 Task: Look for space in Chūru, India from 1st July, 2023 to 3rd July, 2023 for 1 adult in price range Rs.5000 to Rs.15000. Place can be private room with 1  bedroom having 1 bed and 1 bathroom. Property type can be house, flat, guest house, hotel. Booking option can be shelf check-in. Required host language is English.
Action: Mouse moved to (431, 58)
Screenshot: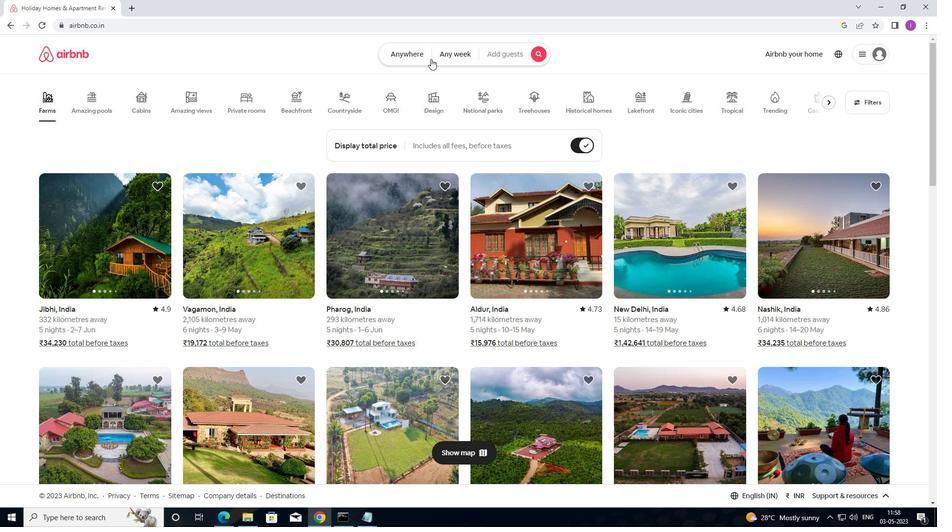 
Action: Mouse pressed left at (431, 58)
Screenshot: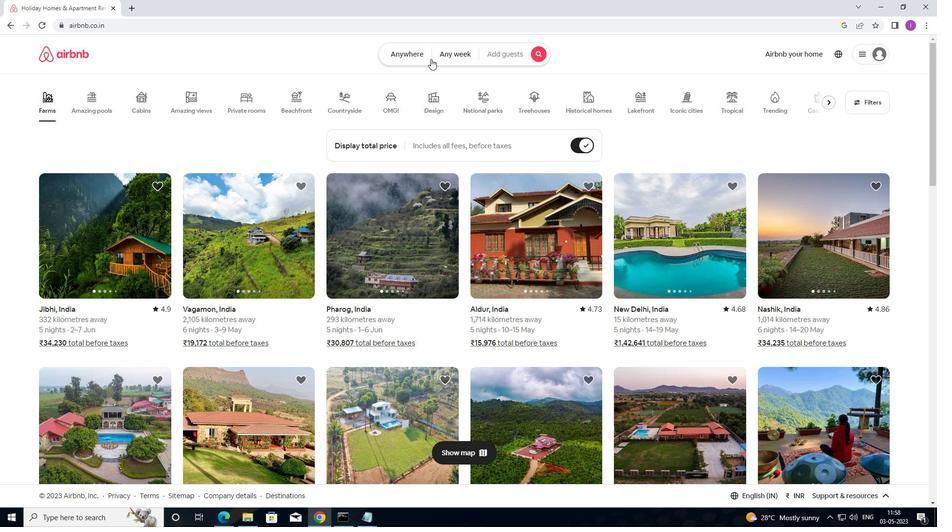 
Action: Mouse moved to (329, 98)
Screenshot: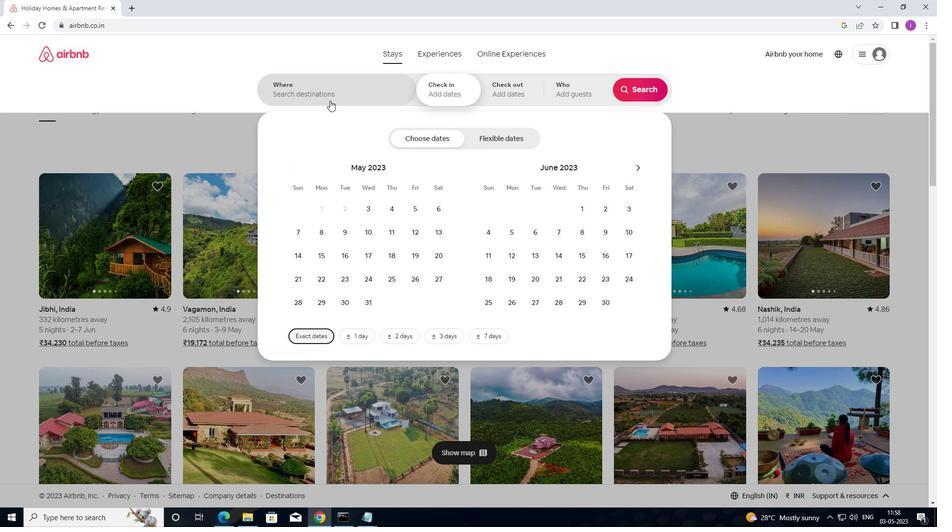 
Action: Mouse pressed left at (329, 98)
Screenshot: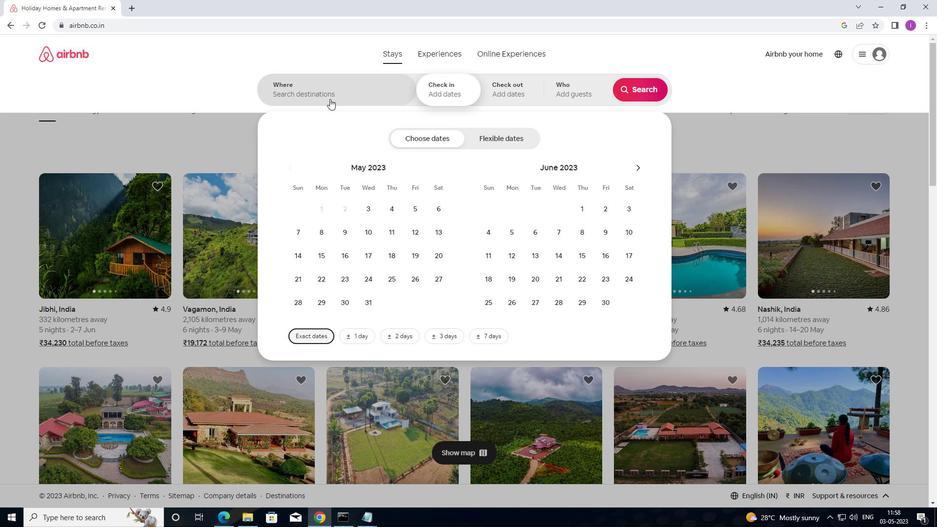 
Action: Mouse moved to (323, 95)
Screenshot: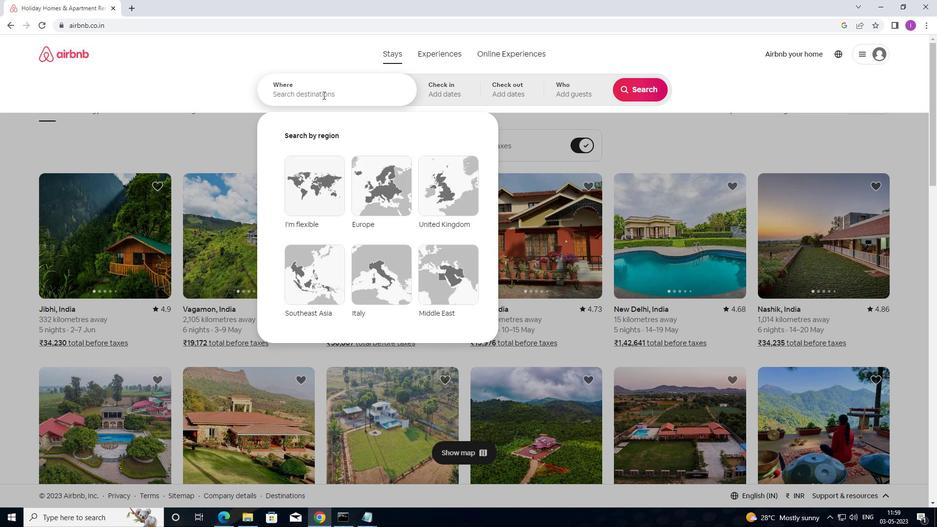 
Action: Key pressed <Key.shift>CG<Key.backspace>HURU,<Key.shift>INDIA
Screenshot: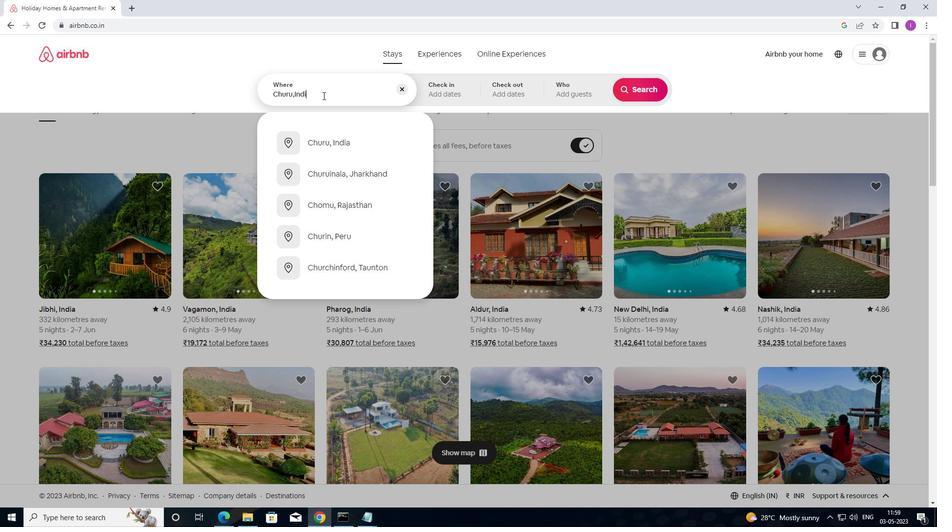 
Action: Mouse moved to (443, 96)
Screenshot: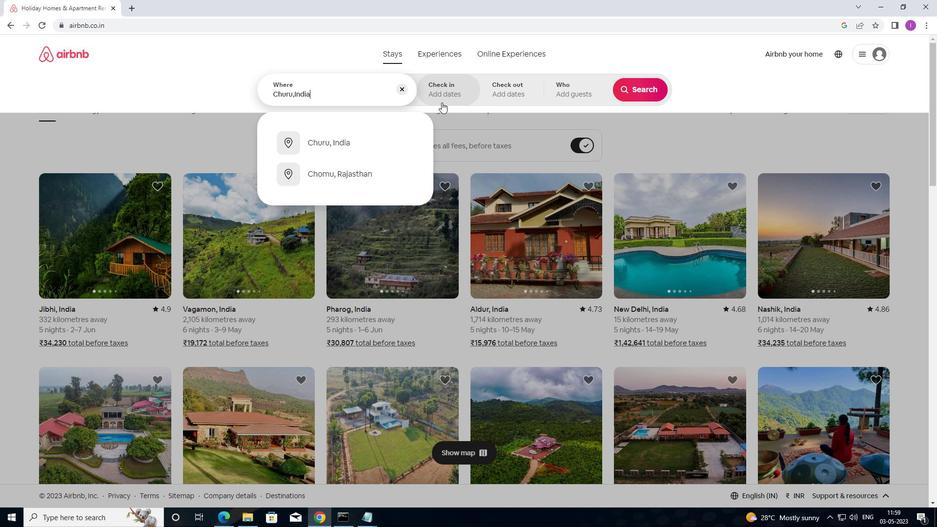 
Action: Mouse pressed left at (443, 96)
Screenshot: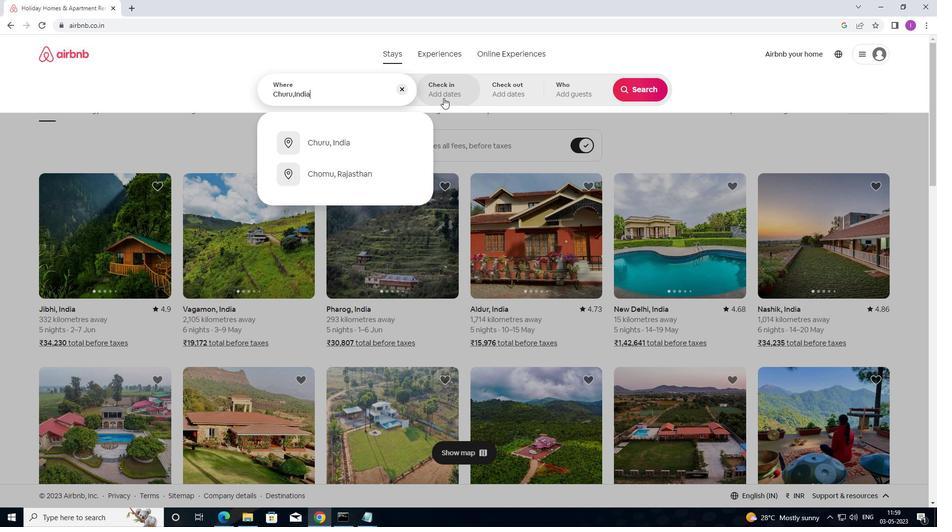 
Action: Mouse moved to (630, 167)
Screenshot: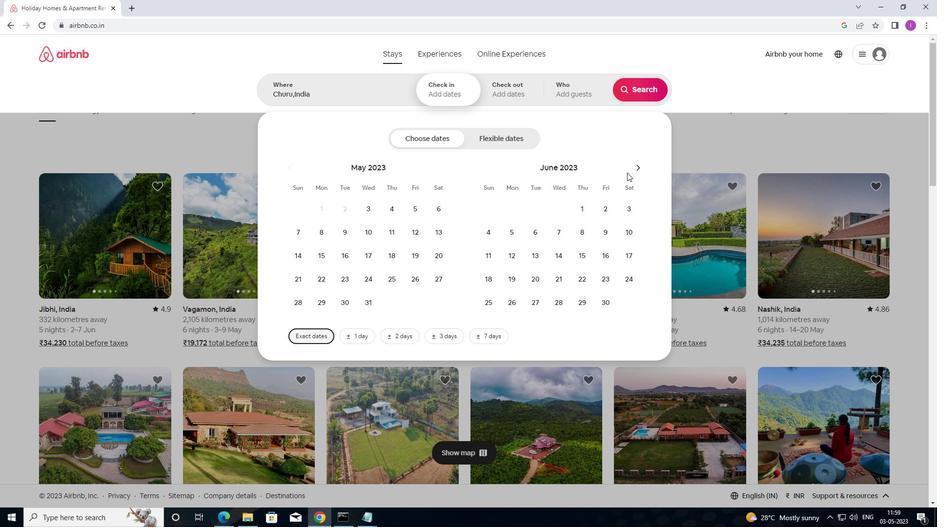 
Action: Mouse pressed left at (630, 167)
Screenshot: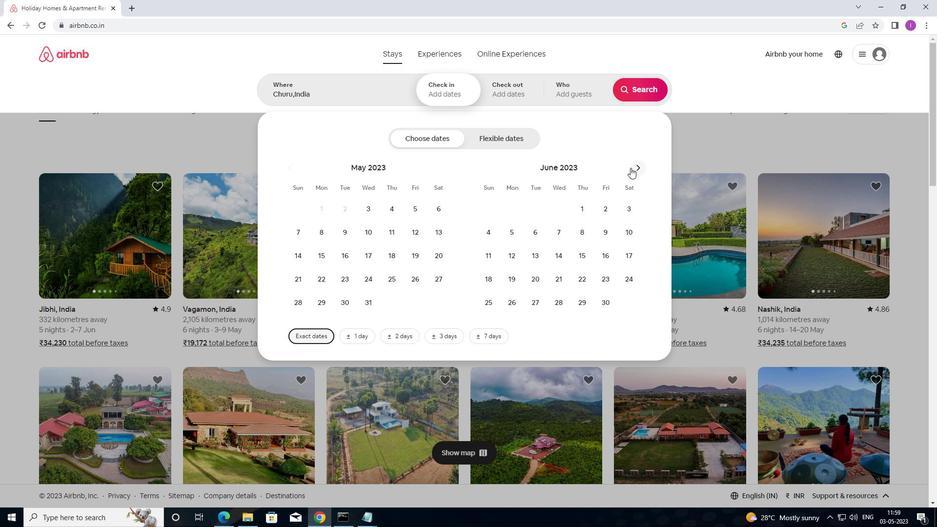 
Action: Mouse moved to (637, 164)
Screenshot: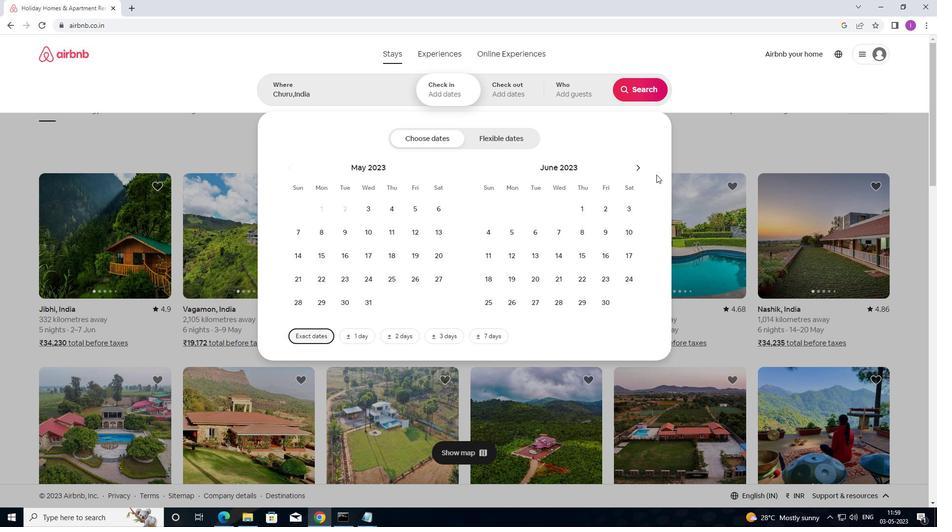 
Action: Mouse pressed left at (637, 164)
Screenshot: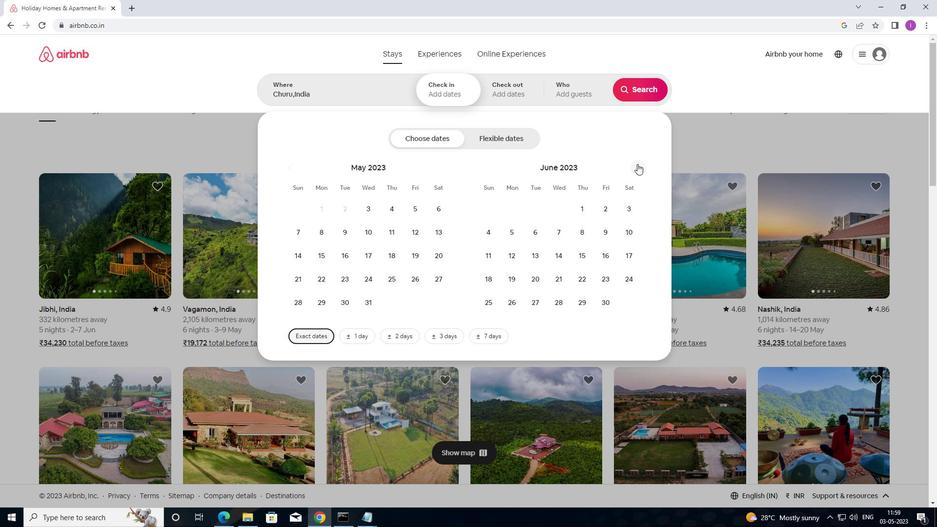 
Action: Mouse moved to (634, 209)
Screenshot: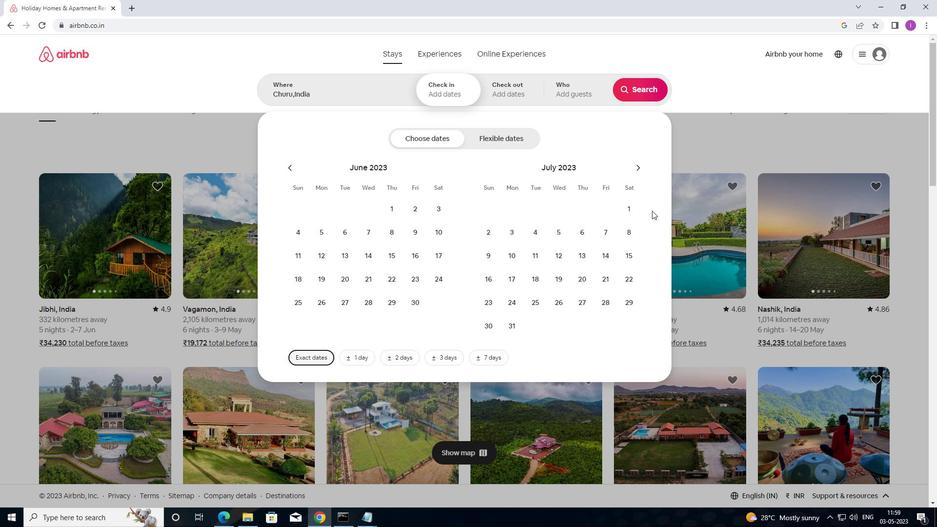 
Action: Mouse pressed left at (634, 209)
Screenshot: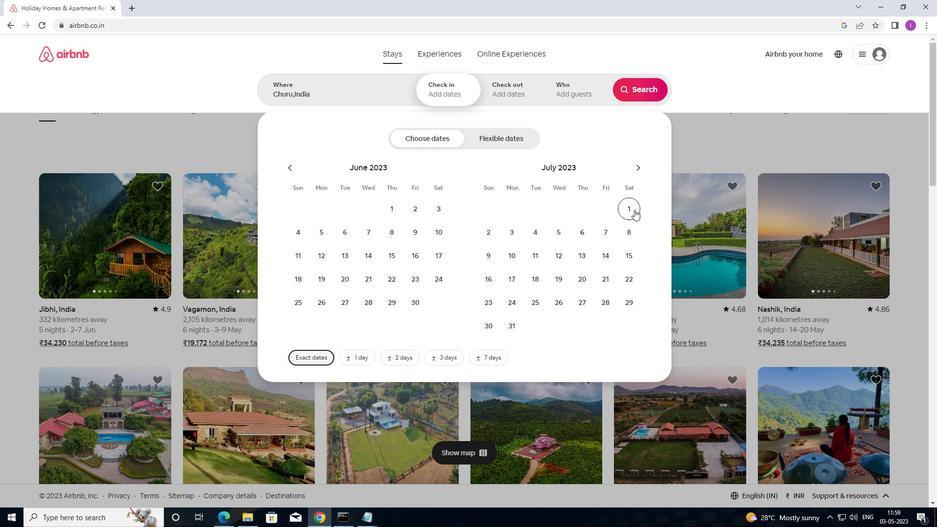 
Action: Mouse moved to (514, 226)
Screenshot: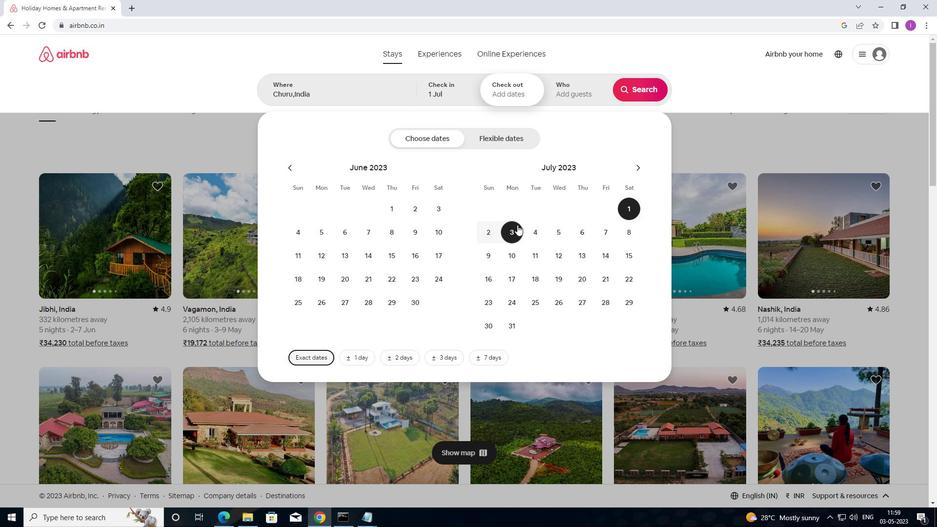 
Action: Mouse pressed left at (514, 226)
Screenshot: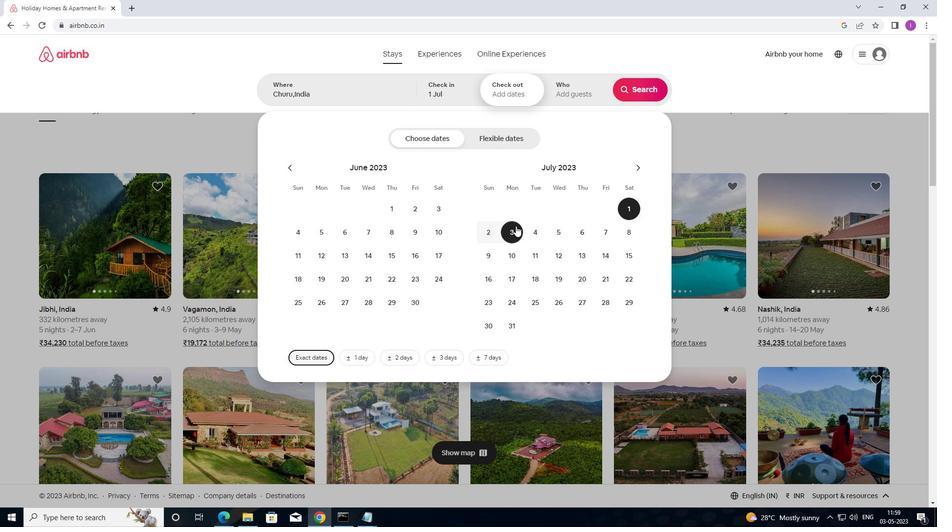 
Action: Mouse moved to (579, 88)
Screenshot: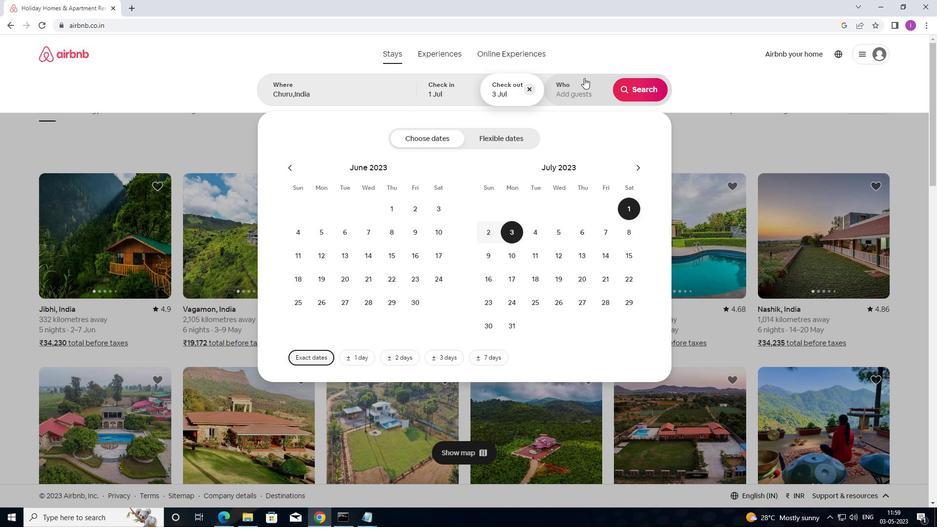 
Action: Mouse pressed left at (579, 88)
Screenshot: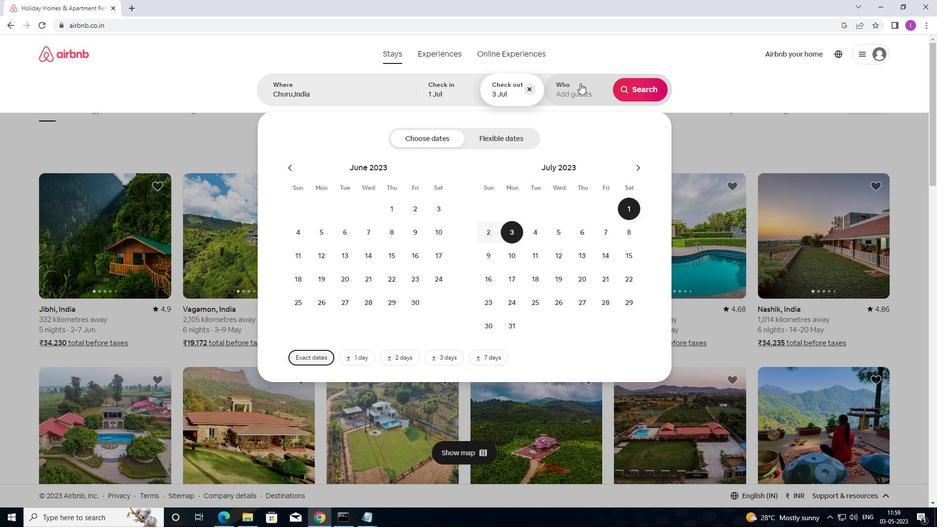 
Action: Mouse moved to (647, 142)
Screenshot: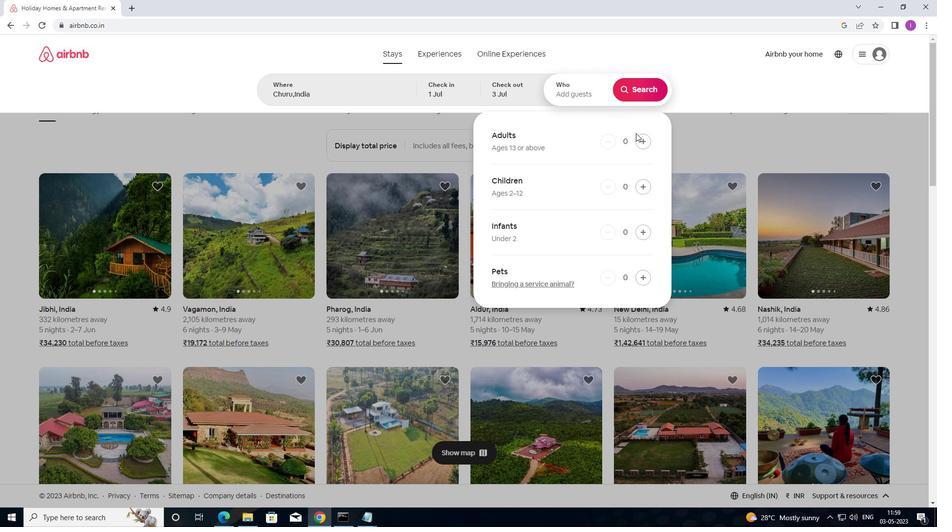 
Action: Mouse pressed left at (647, 142)
Screenshot: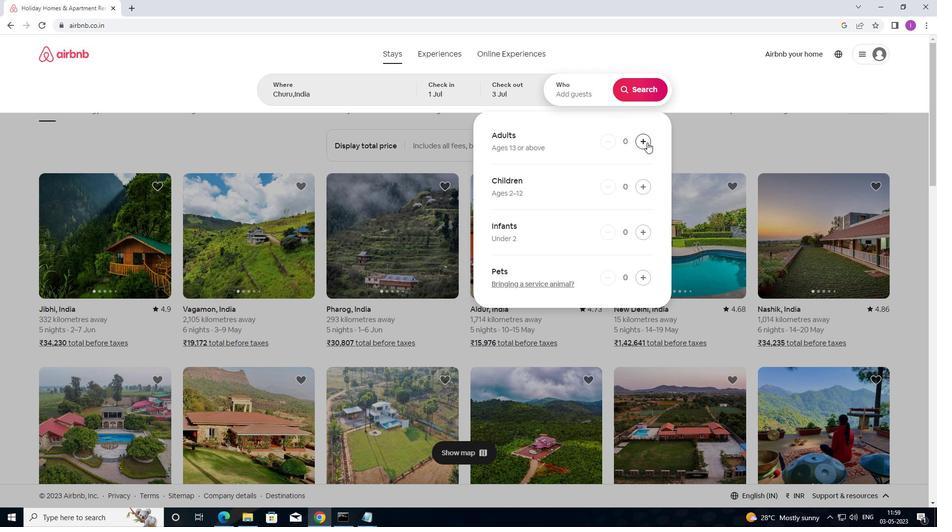 
Action: Mouse moved to (642, 90)
Screenshot: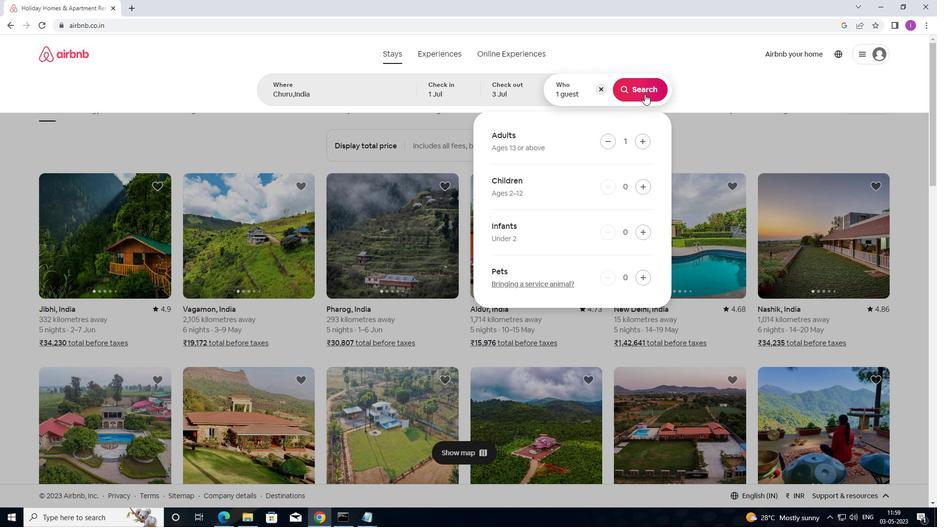 
Action: Mouse pressed left at (642, 90)
Screenshot: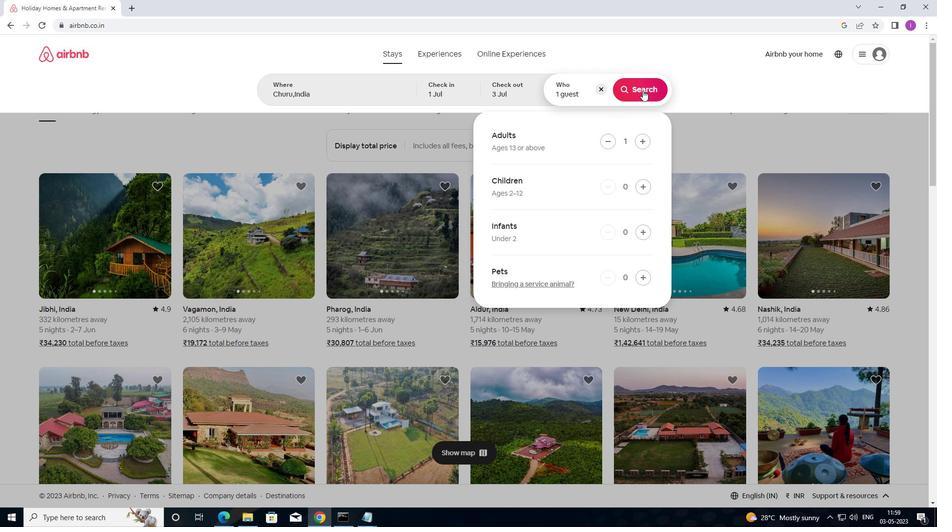
Action: Mouse moved to (888, 100)
Screenshot: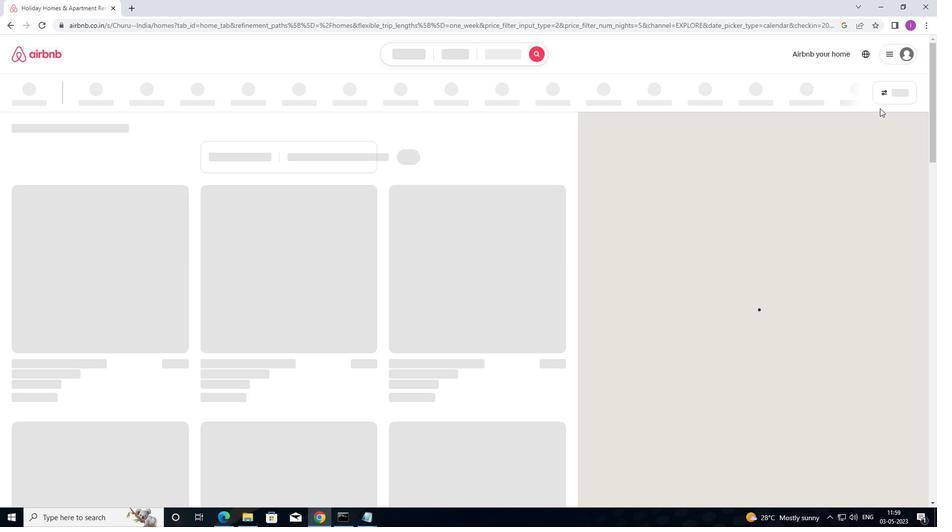 
Action: Mouse pressed left at (888, 100)
Screenshot: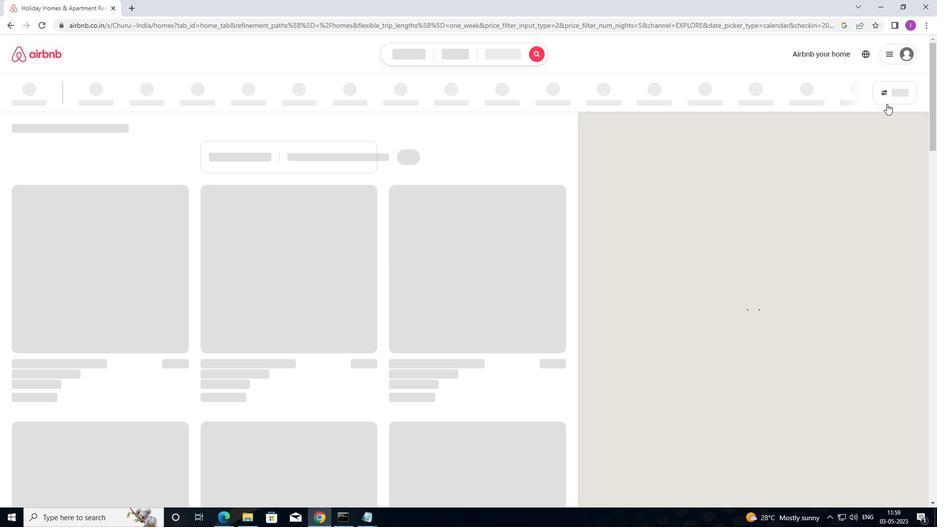 
Action: Mouse moved to (367, 219)
Screenshot: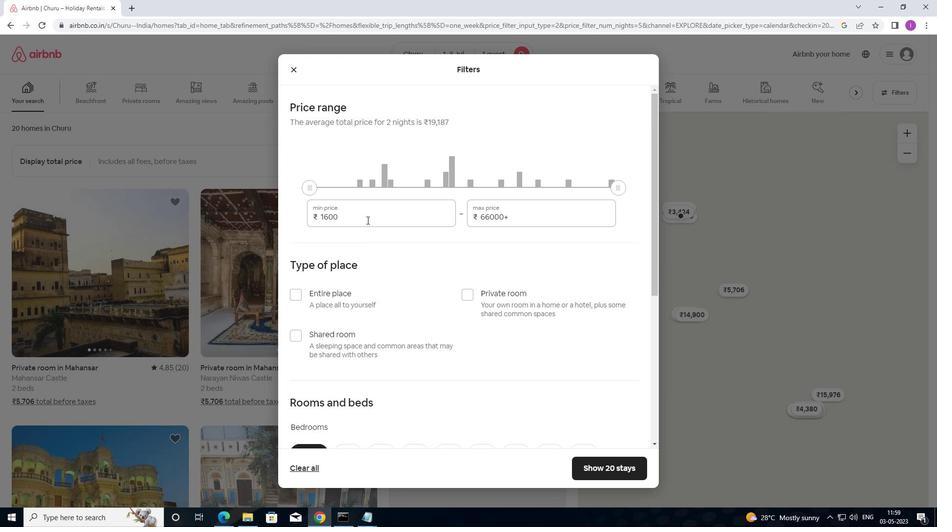 
Action: Mouse pressed left at (367, 219)
Screenshot: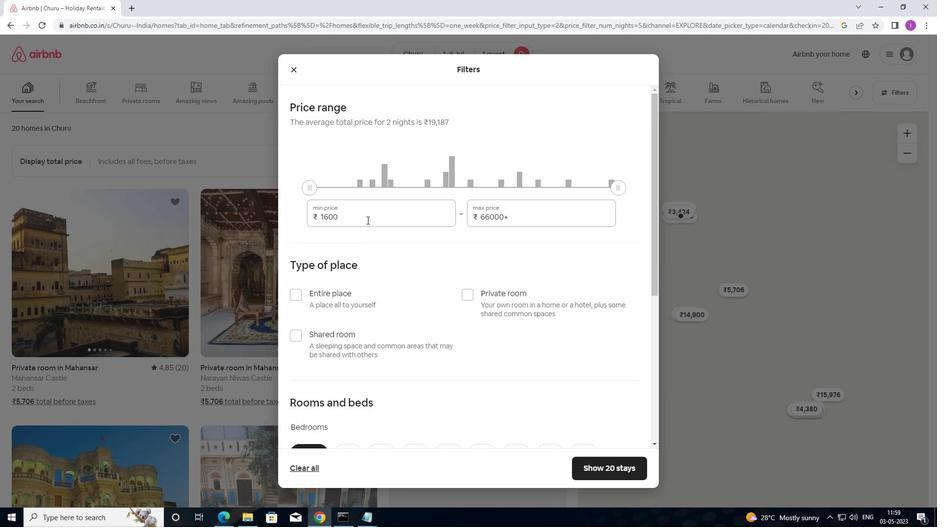 
Action: Mouse moved to (314, 216)
Screenshot: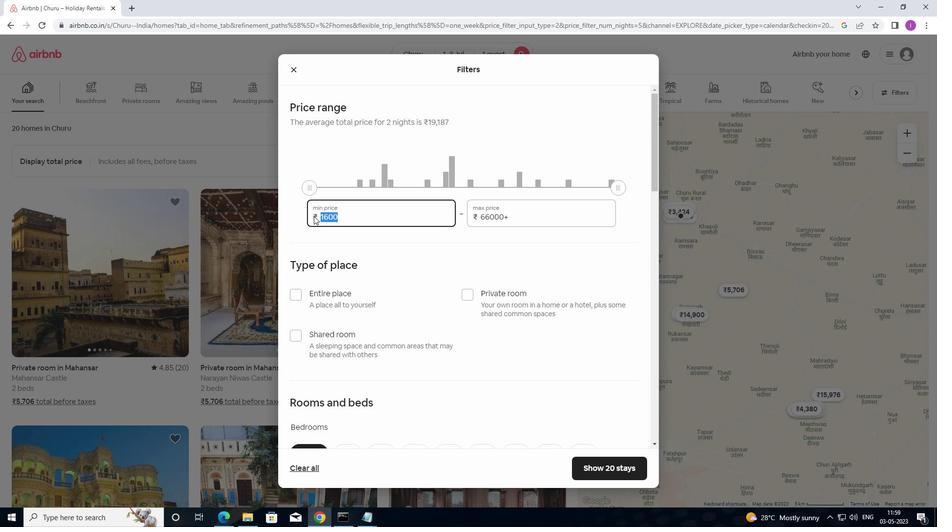 
Action: Key pressed 5
Screenshot: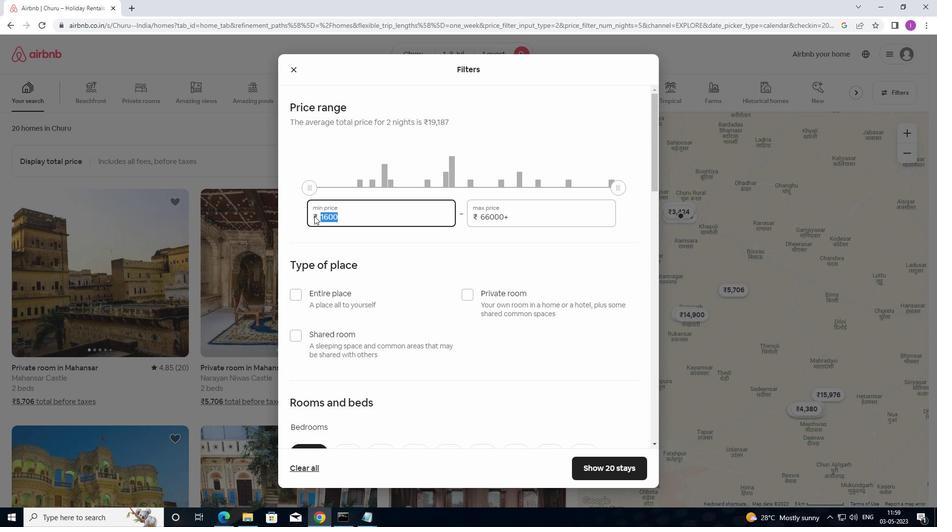 
Action: Mouse moved to (314, 216)
Screenshot: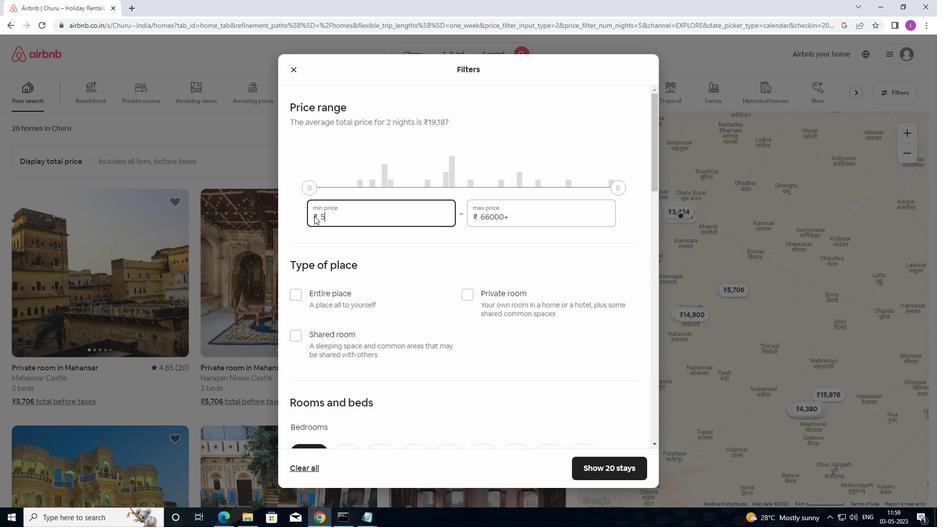 
Action: Key pressed 0
Screenshot: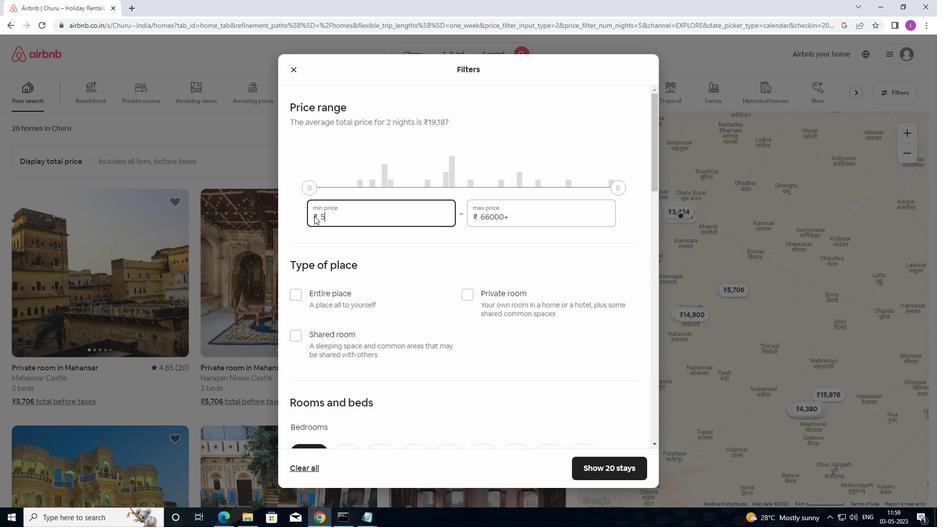 
Action: Mouse moved to (315, 215)
Screenshot: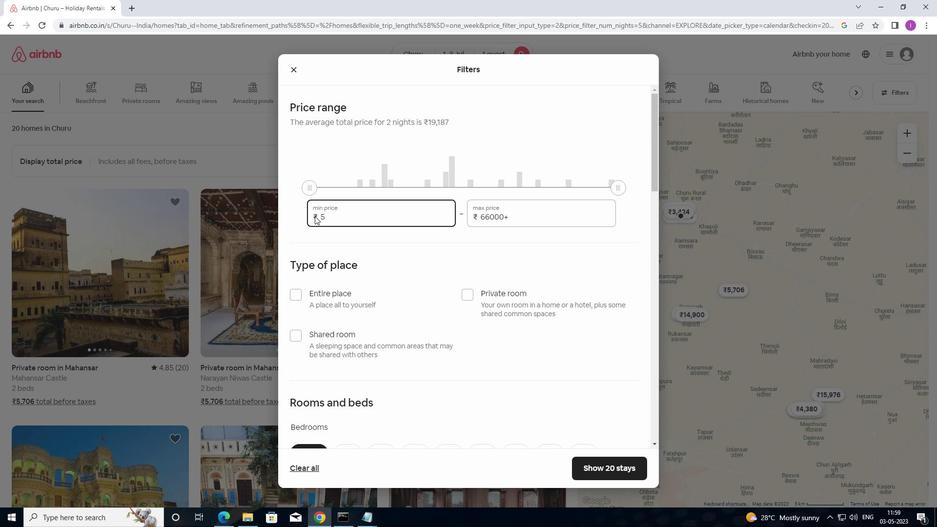 
Action: Key pressed 0
Screenshot: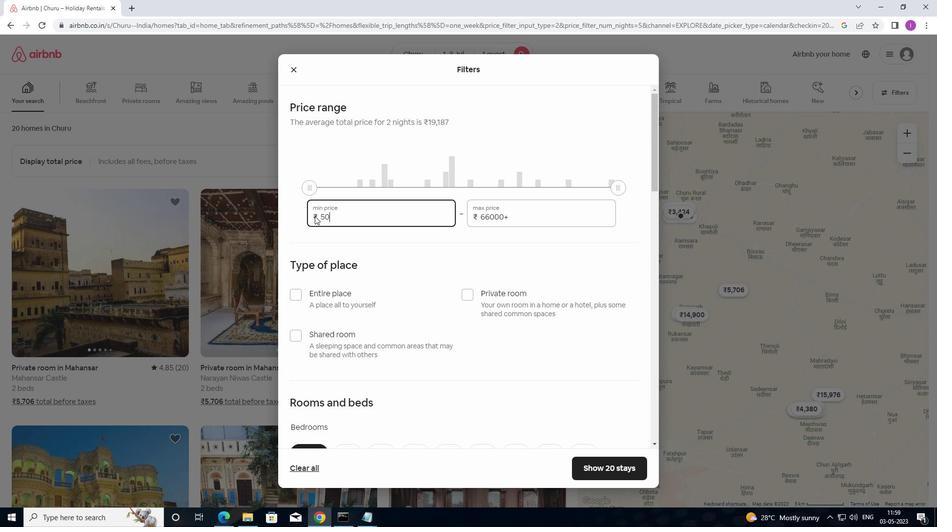 
Action: Mouse moved to (316, 214)
Screenshot: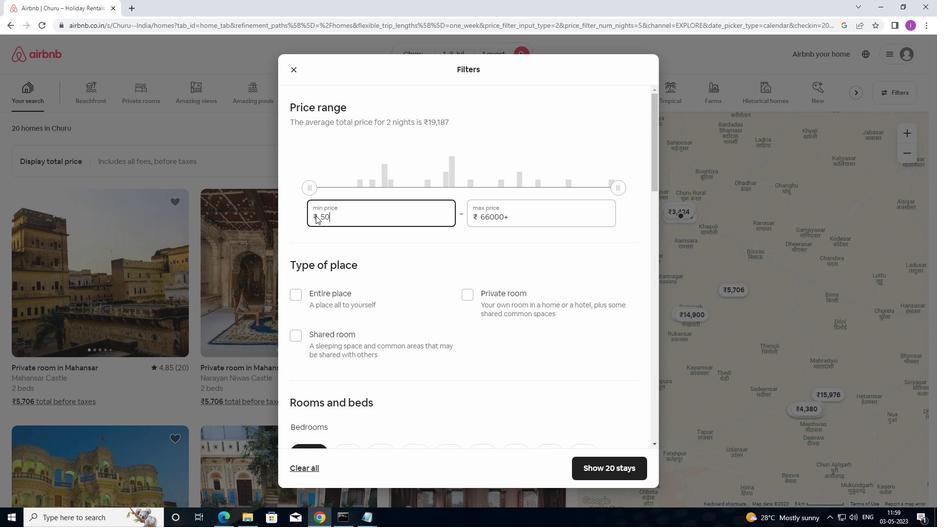 
Action: Key pressed 0
Screenshot: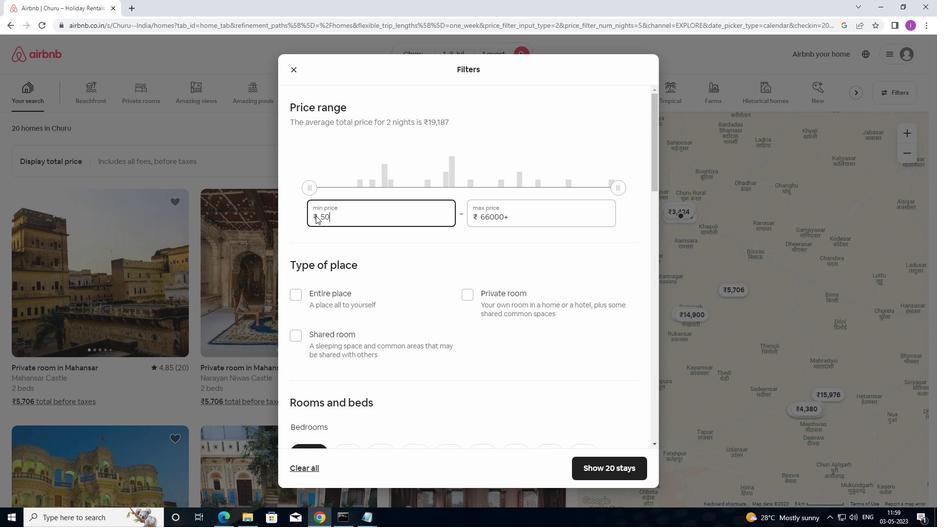 
Action: Mouse moved to (515, 218)
Screenshot: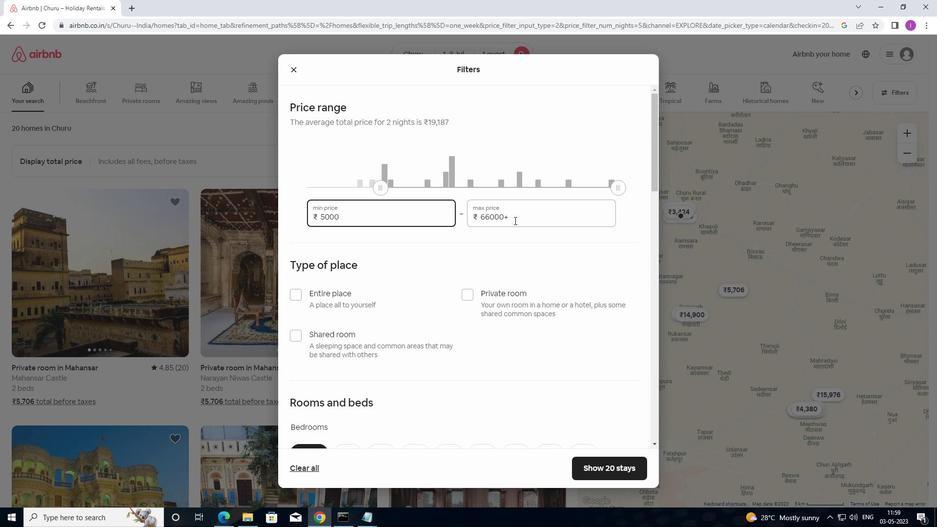 
Action: Mouse pressed left at (515, 218)
Screenshot: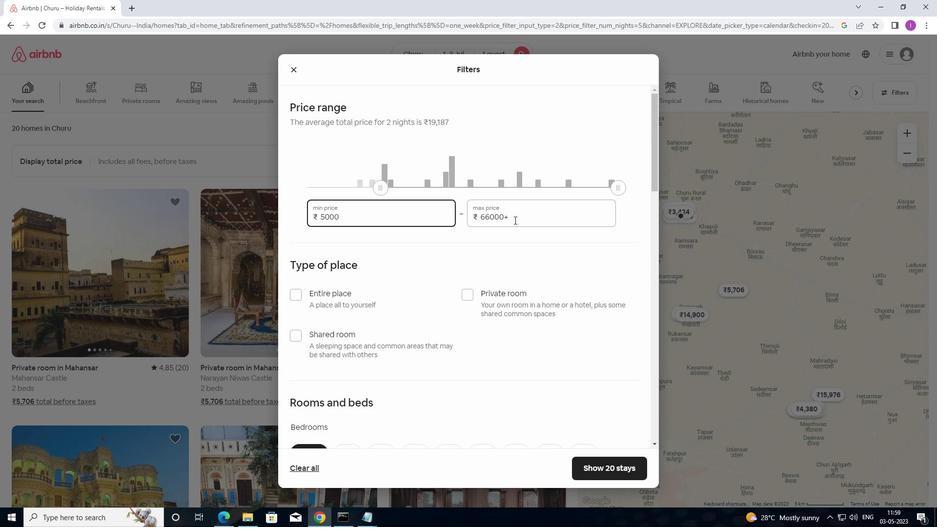 
Action: Mouse moved to (523, 236)
Screenshot: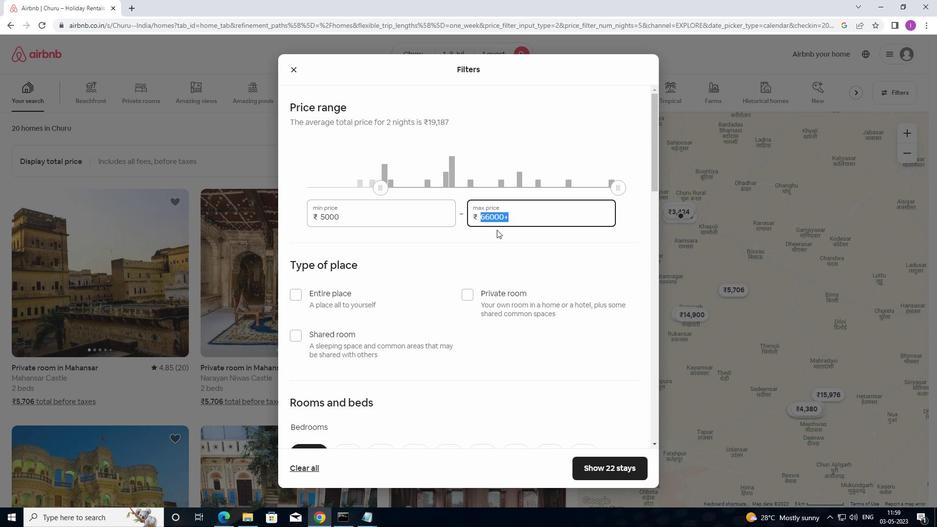 
Action: Key pressed 1
Screenshot: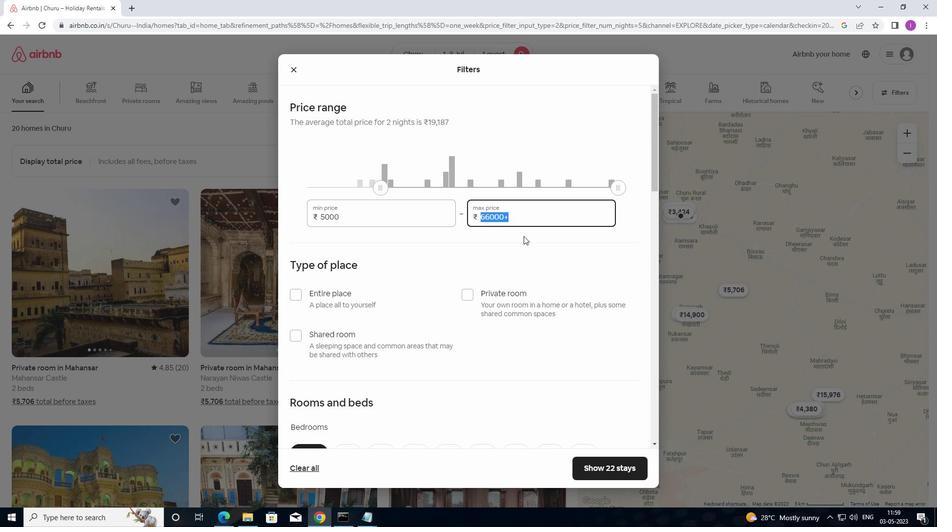 
Action: Mouse moved to (523, 235)
Screenshot: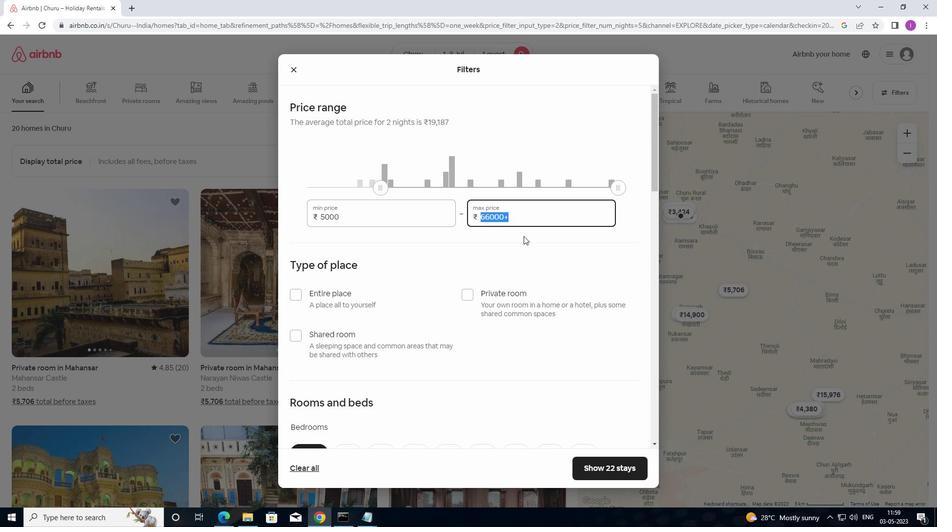 
Action: Key pressed 5
Screenshot: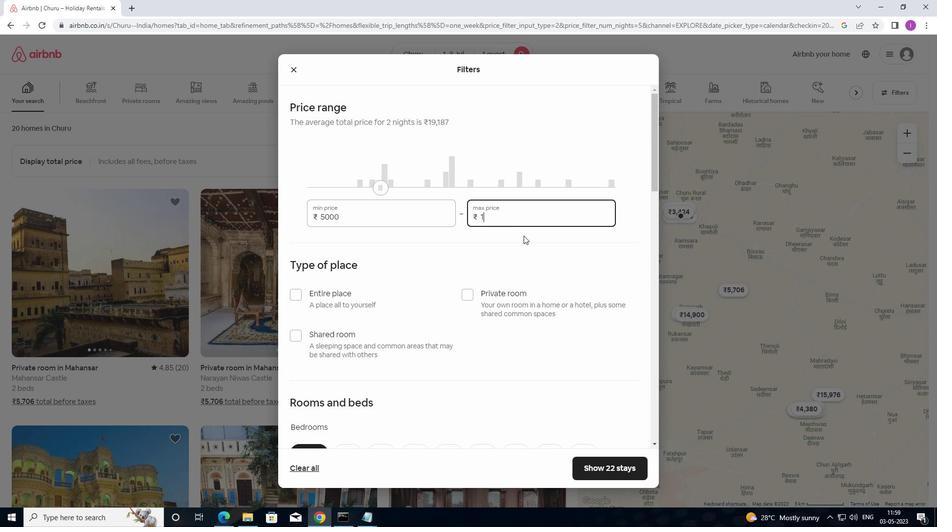 
Action: Mouse moved to (523, 239)
Screenshot: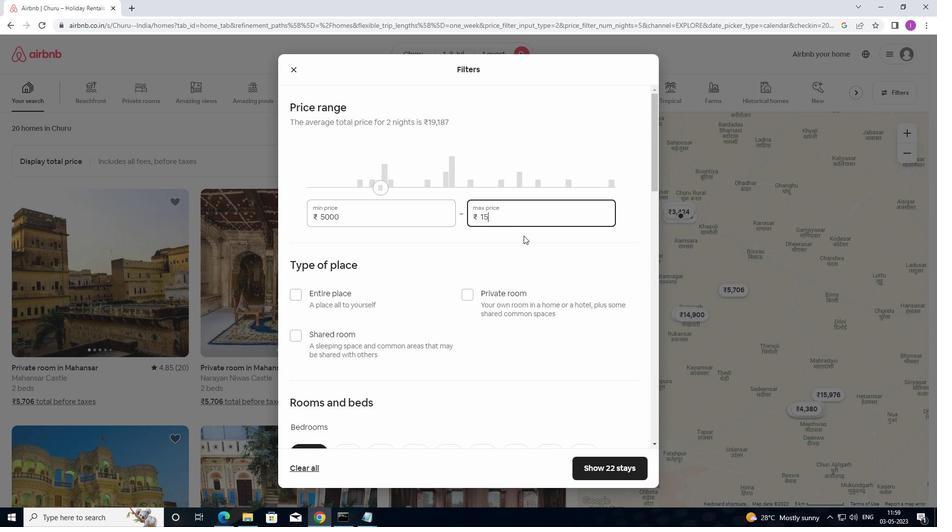 
Action: Key pressed 0
Screenshot: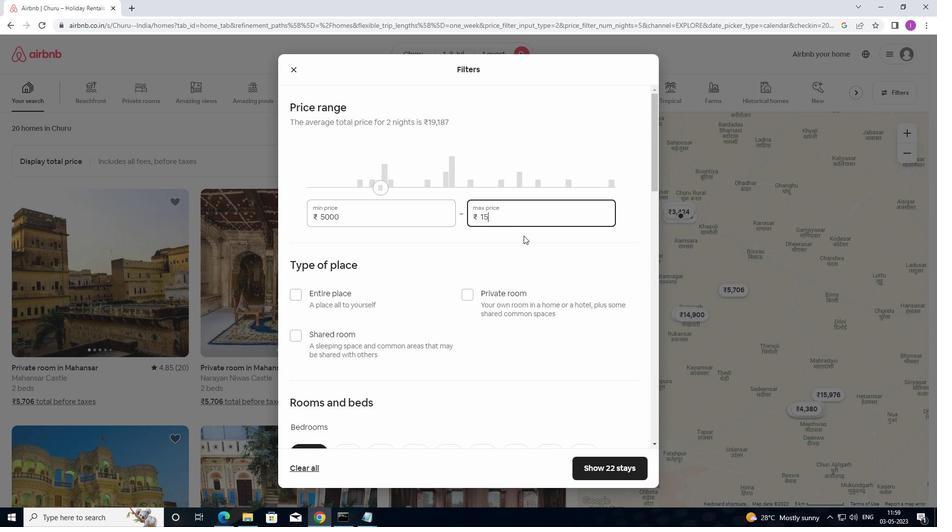 
Action: Mouse moved to (523, 240)
Screenshot: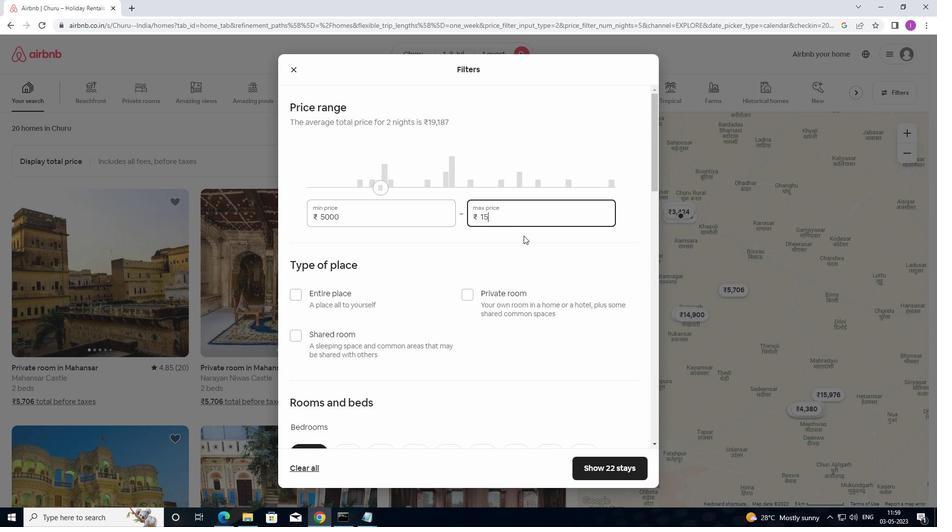 
Action: Key pressed 00
Screenshot: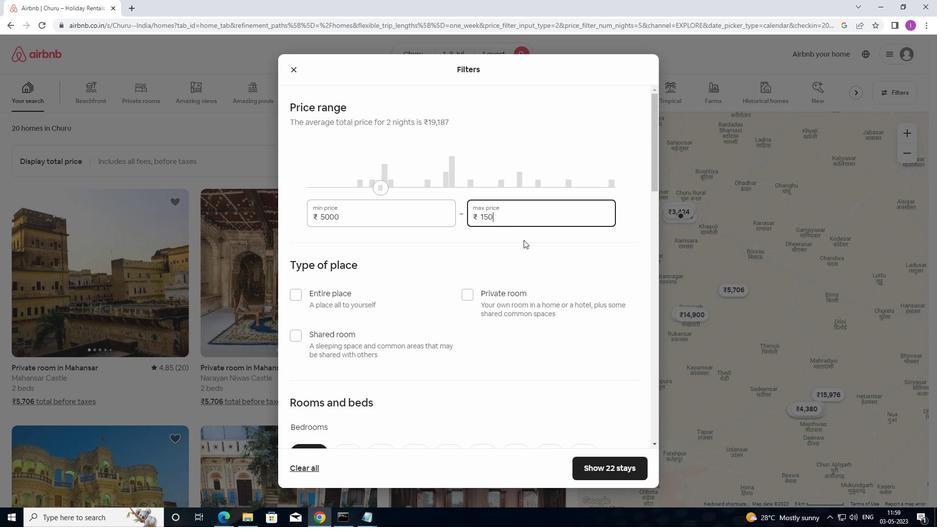 
Action: Mouse moved to (369, 332)
Screenshot: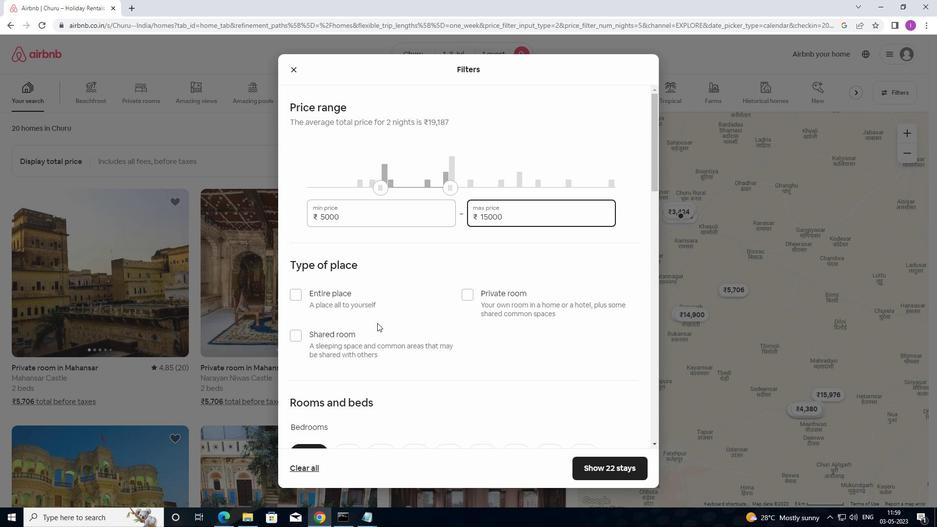 
Action: Mouse scrolled (369, 331) with delta (0, 0)
Screenshot: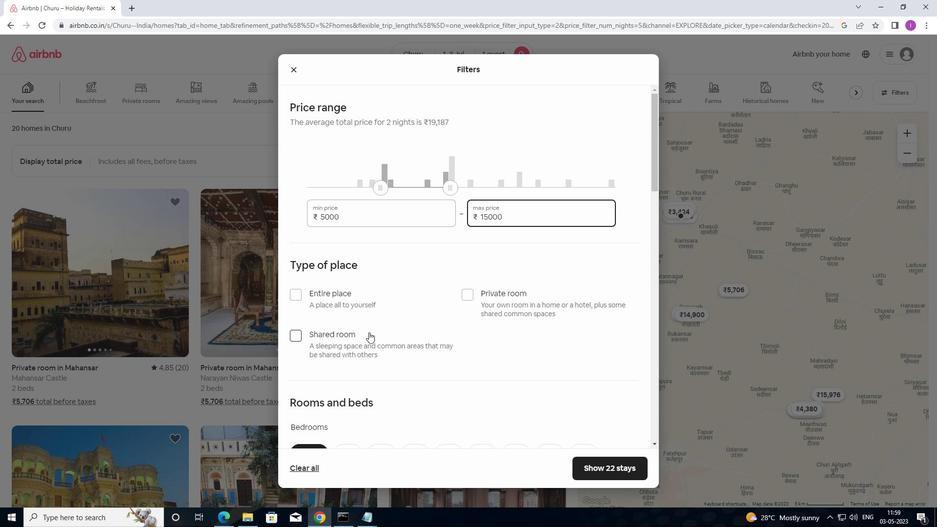 
Action: Mouse scrolled (369, 331) with delta (0, 0)
Screenshot: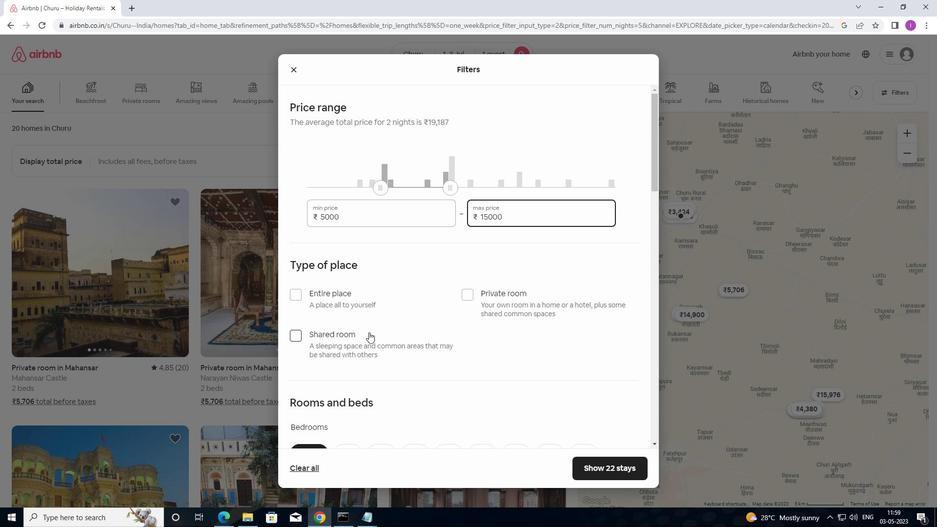 
Action: Mouse moved to (467, 197)
Screenshot: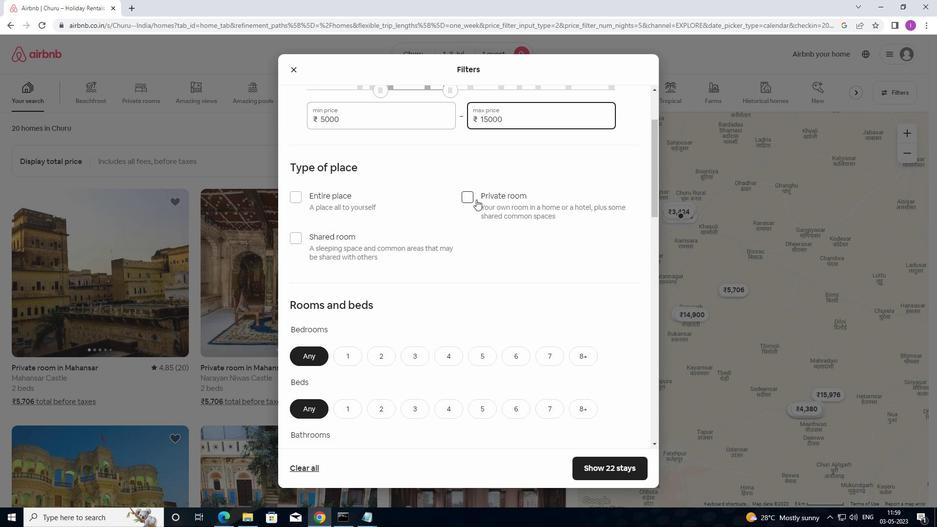 
Action: Mouse pressed left at (467, 197)
Screenshot: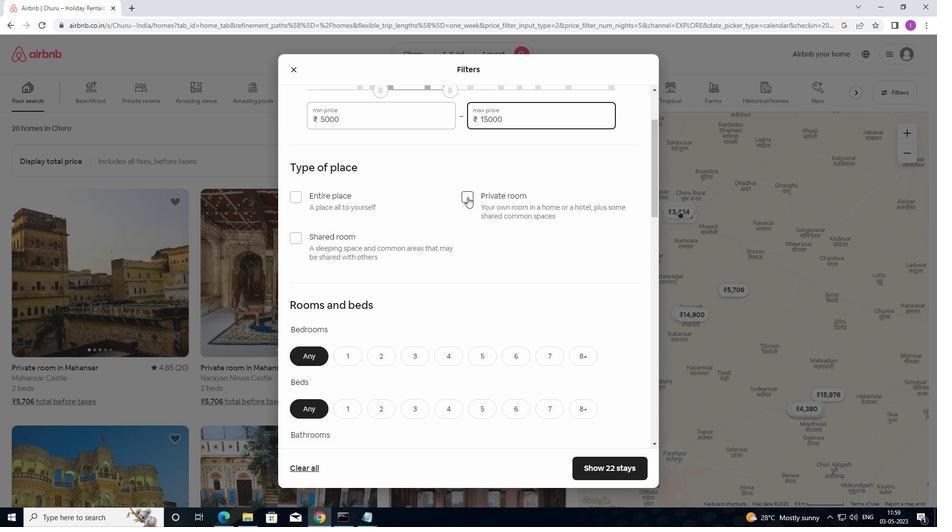 
Action: Mouse moved to (493, 253)
Screenshot: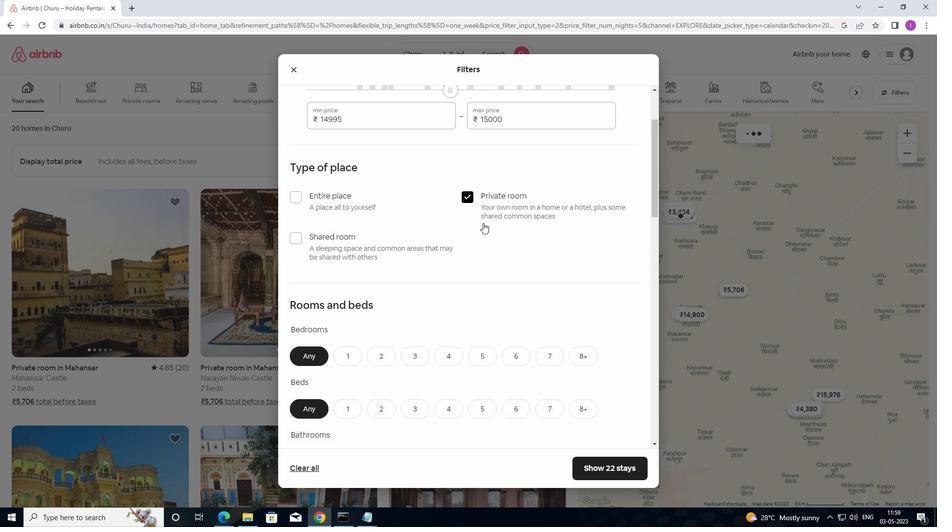 
Action: Mouse scrolled (493, 252) with delta (0, 0)
Screenshot: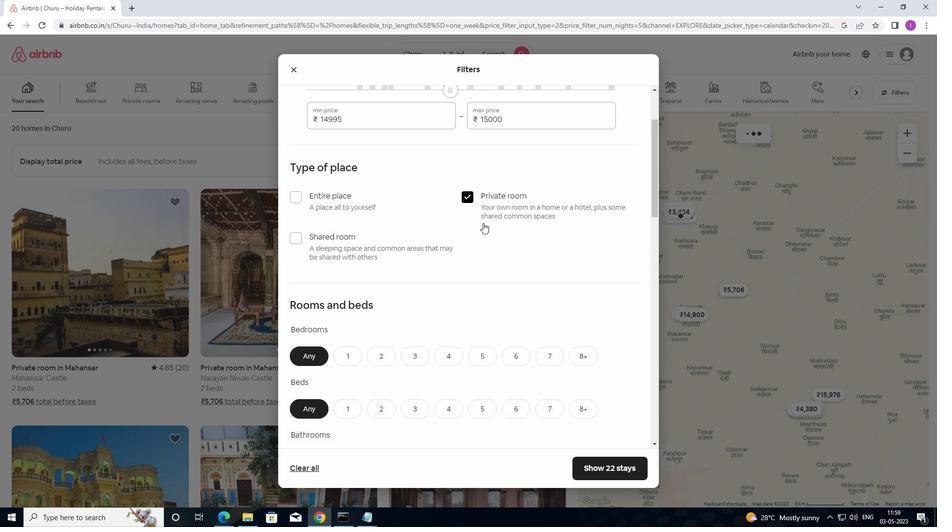 
Action: Mouse moved to (493, 254)
Screenshot: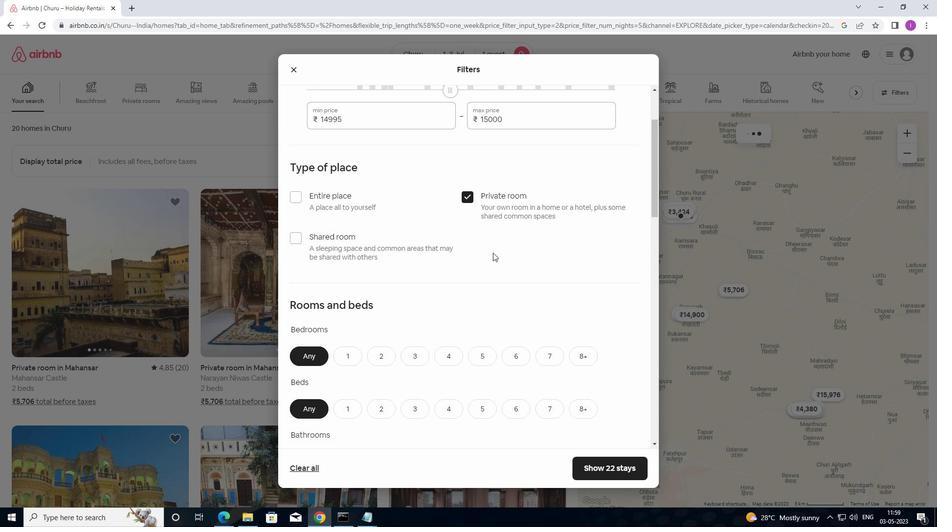 
Action: Mouse scrolled (493, 254) with delta (0, 0)
Screenshot: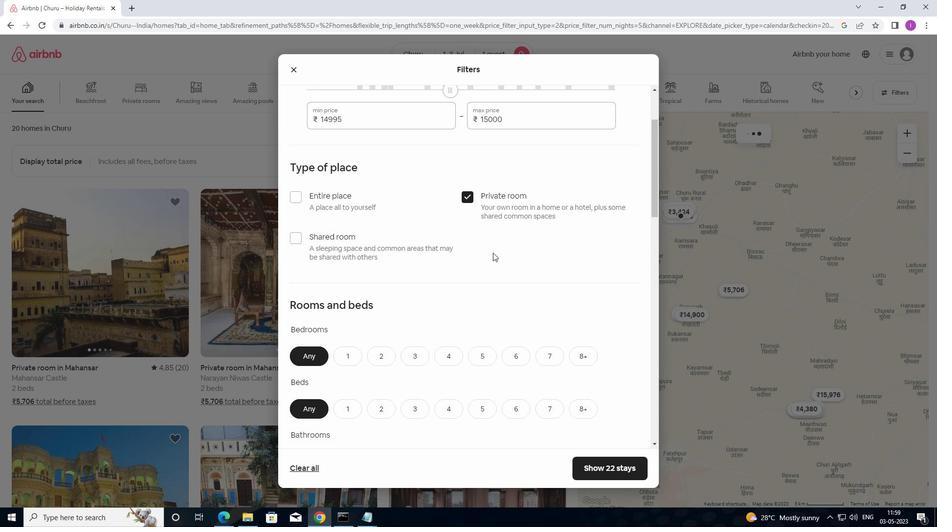 
Action: Mouse scrolled (493, 254) with delta (0, 0)
Screenshot: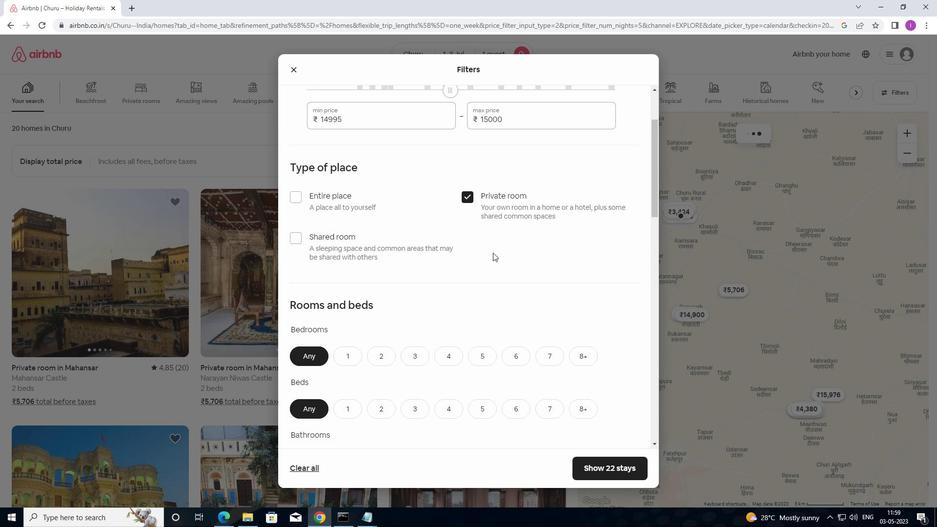 
Action: Mouse moved to (356, 211)
Screenshot: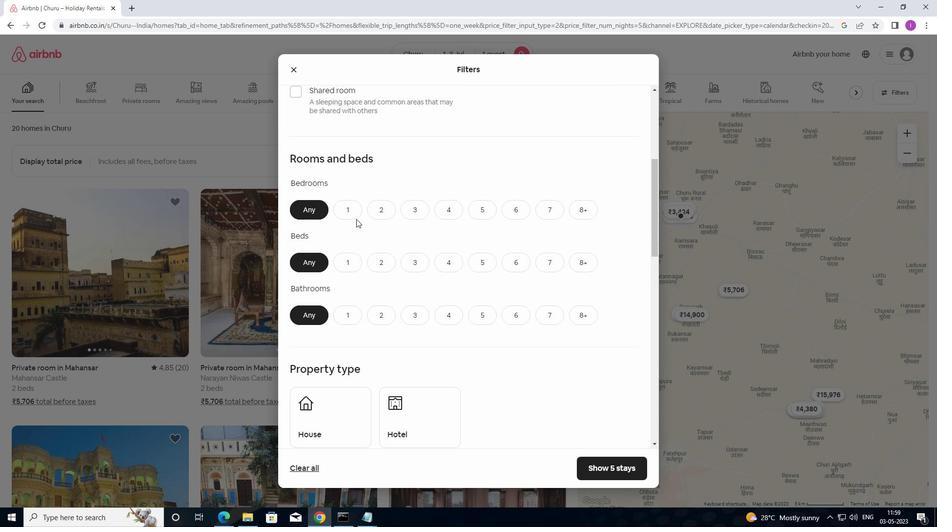 
Action: Mouse pressed left at (356, 211)
Screenshot: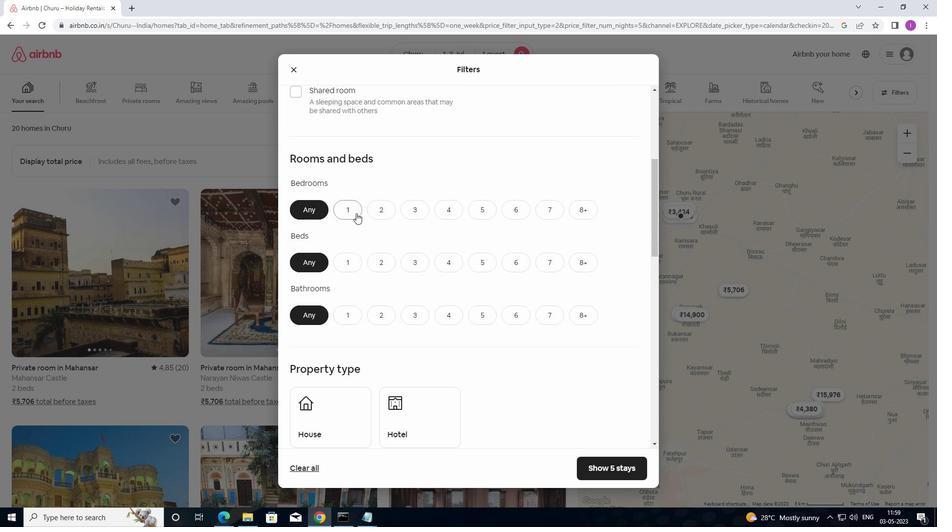 
Action: Mouse moved to (345, 258)
Screenshot: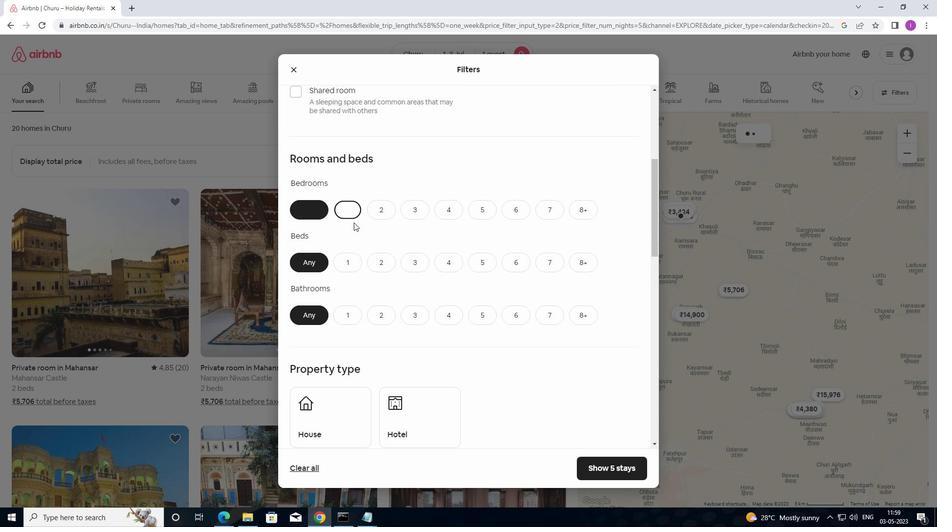 
Action: Mouse pressed left at (345, 258)
Screenshot: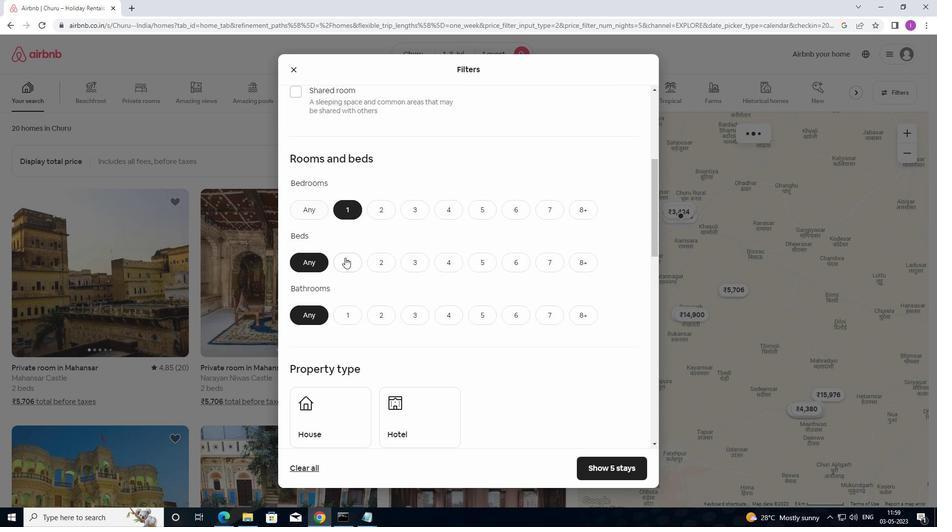 
Action: Mouse moved to (347, 310)
Screenshot: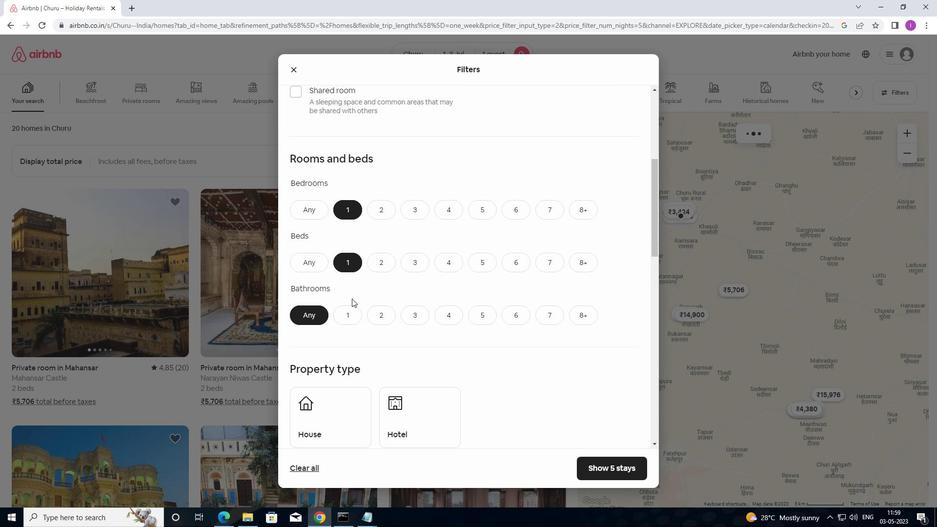 
Action: Mouse pressed left at (347, 310)
Screenshot: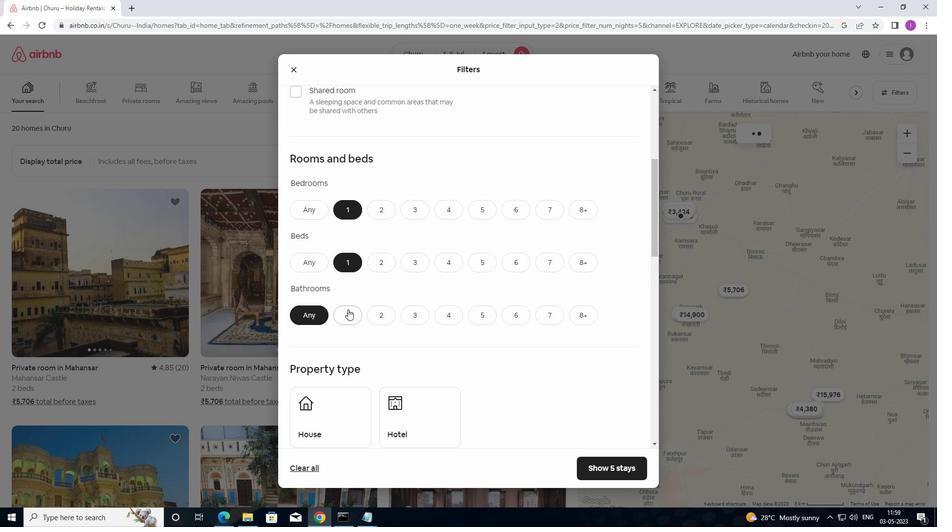 
Action: Mouse moved to (351, 305)
Screenshot: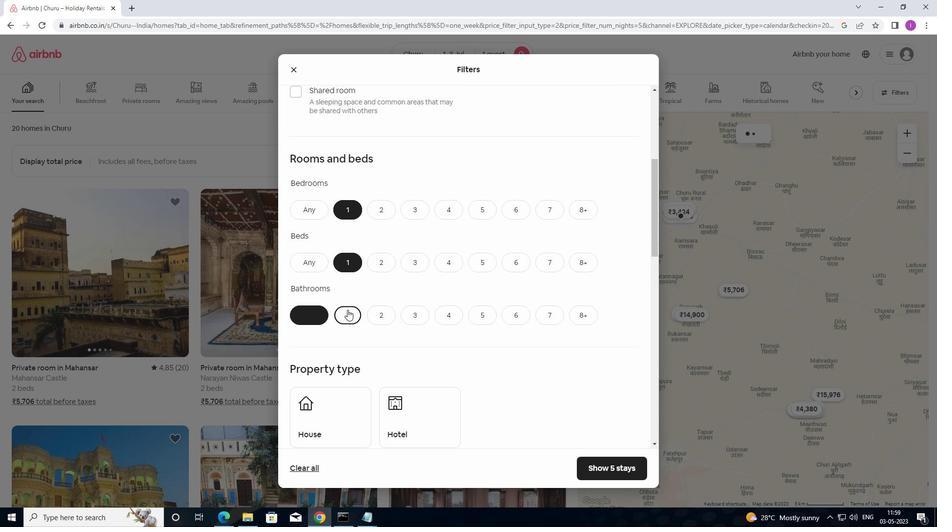 
Action: Mouse scrolled (351, 304) with delta (0, 0)
Screenshot: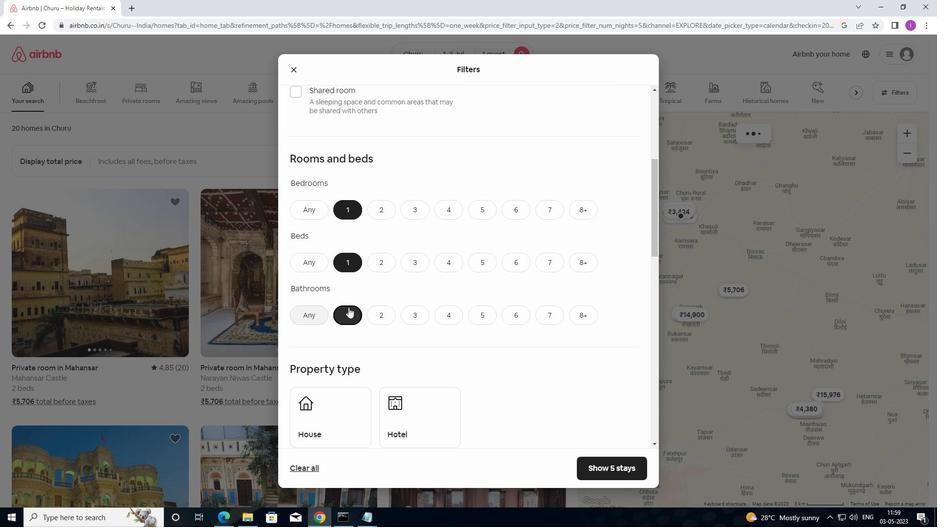 
Action: Mouse scrolled (351, 304) with delta (0, 0)
Screenshot: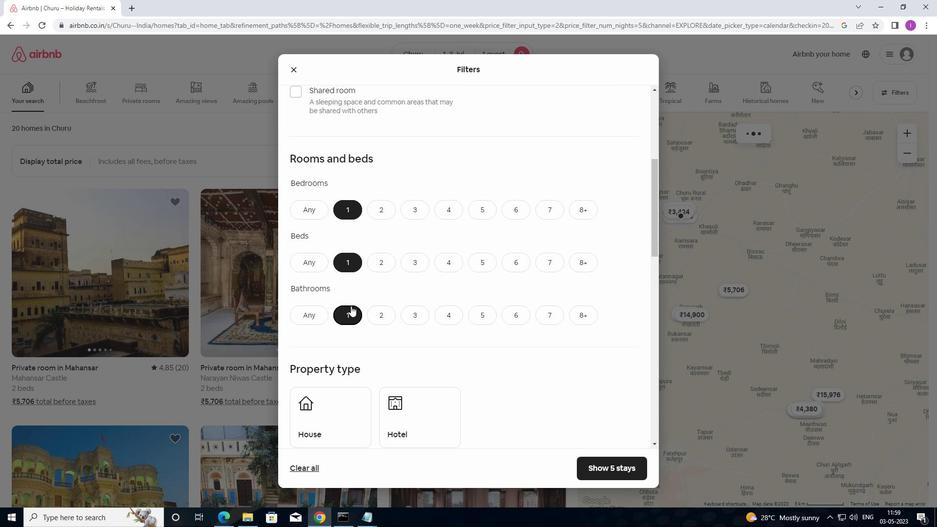 
Action: Mouse moved to (352, 304)
Screenshot: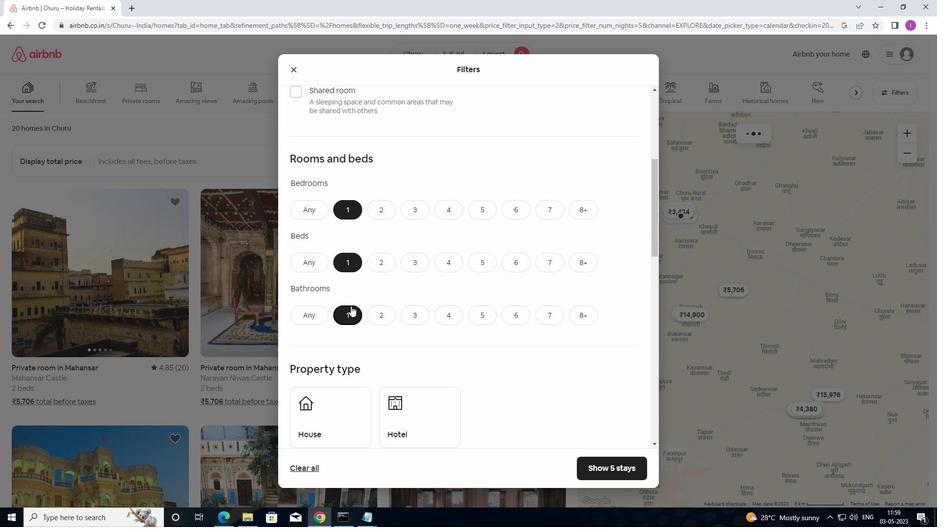 
Action: Mouse scrolled (352, 304) with delta (0, 0)
Screenshot: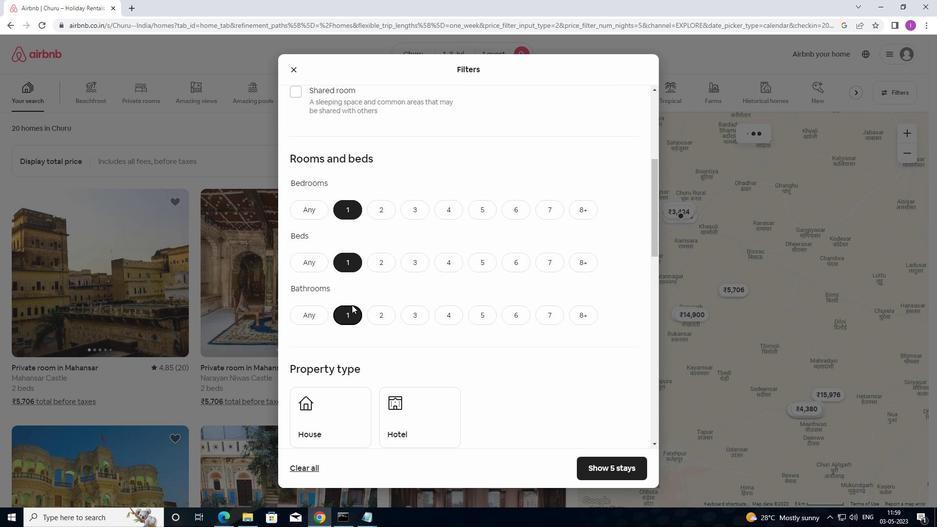 
Action: Mouse moved to (352, 304)
Screenshot: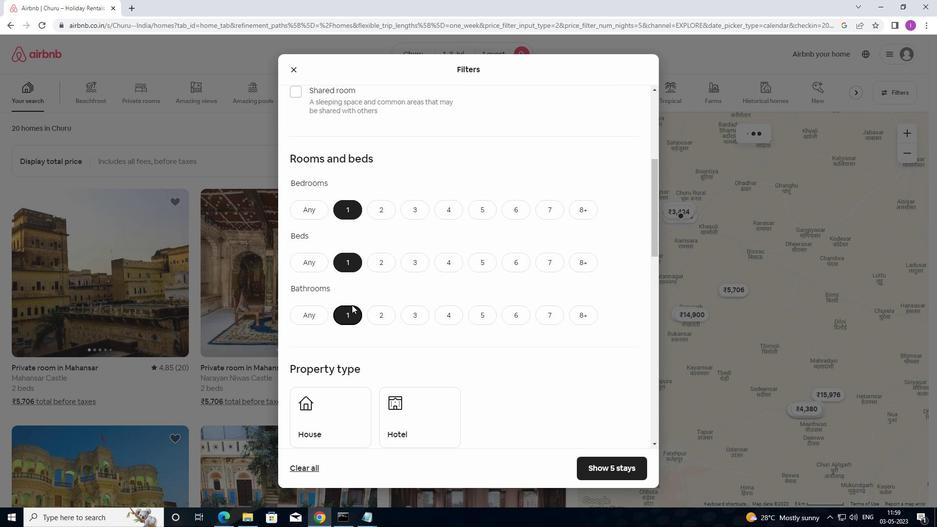 
Action: Mouse scrolled (352, 304) with delta (0, 0)
Screenshot: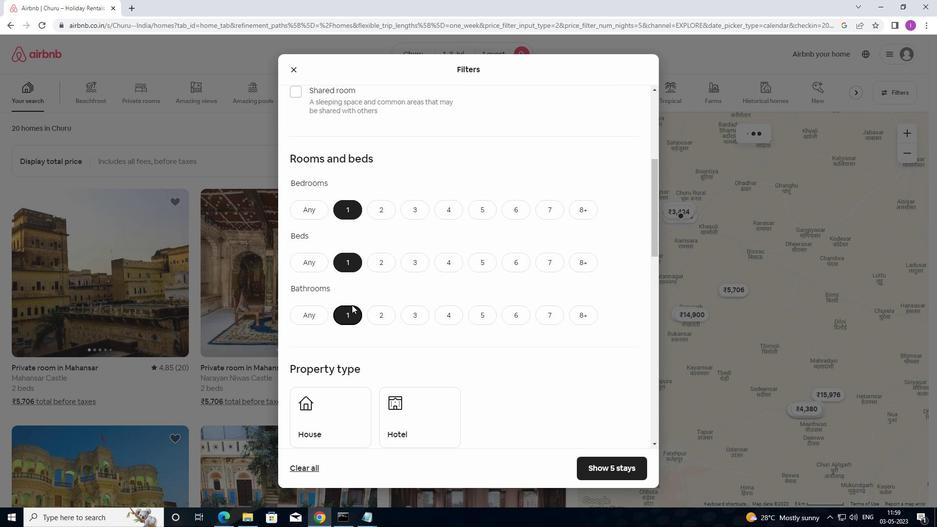 
Action: Mouse moved to (343, 243)
Screenshot: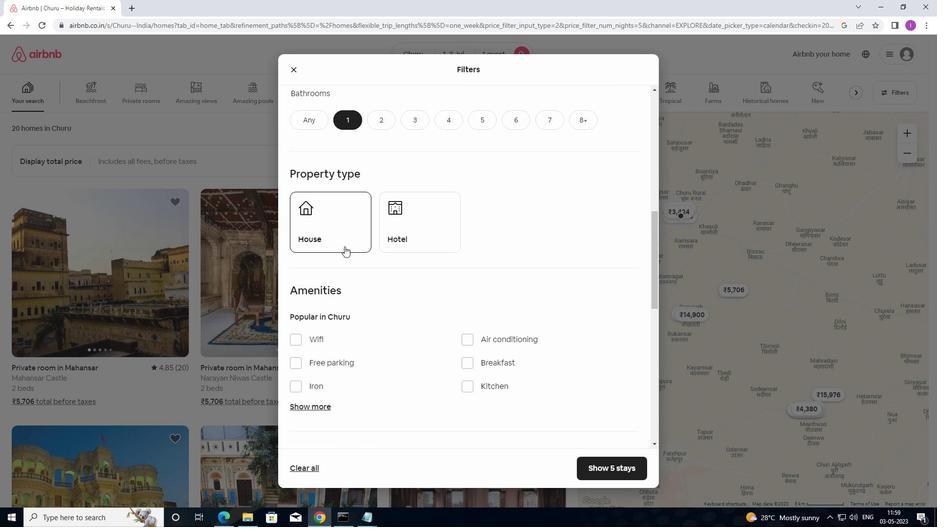 
Action: Mouse pressed left at (343, 243)
Screenshot: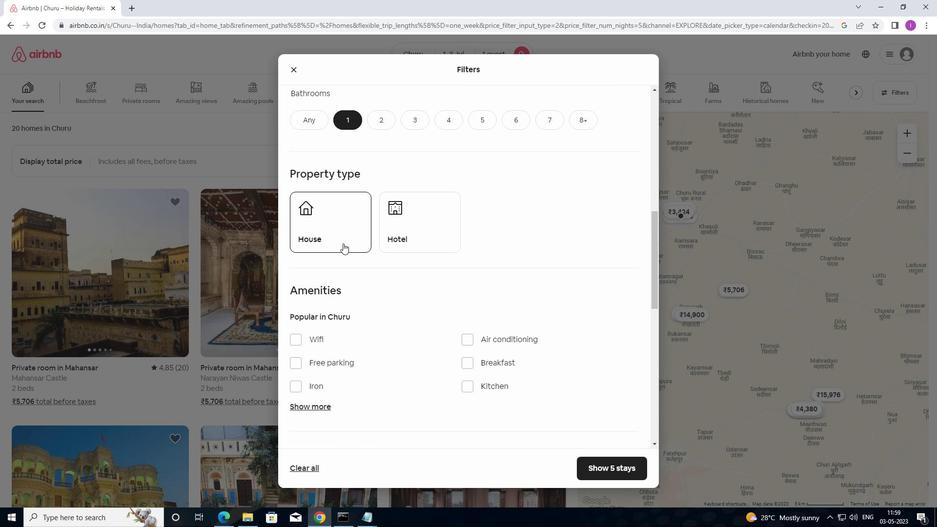 
Action: Mouse moved to (401, 227)
Screenshot: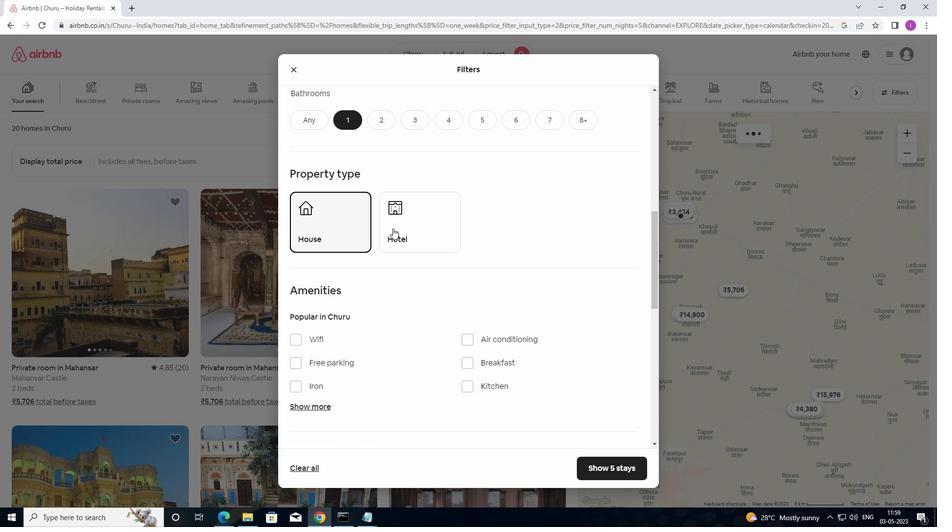 
Action: Mouse pressed left at (401, 227)
Screenshot: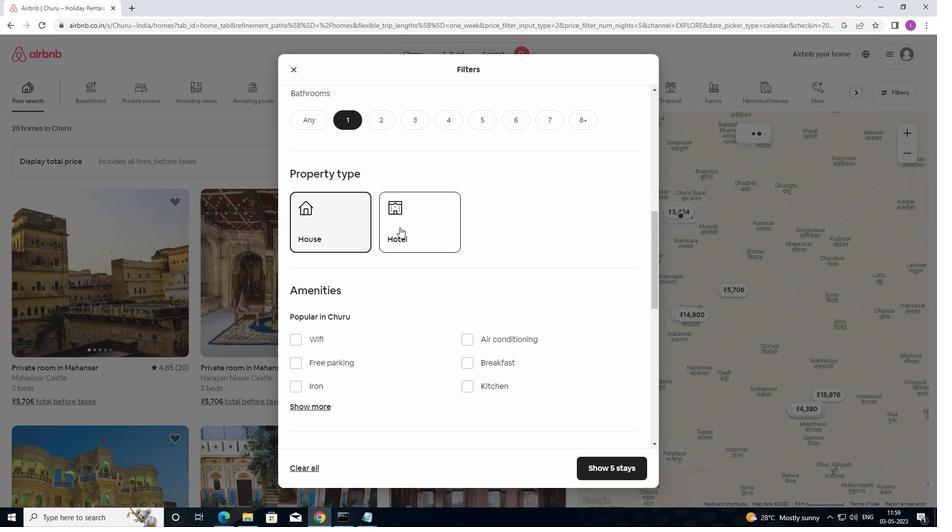 
Action: Mouse moved to (403, 230)
Screenshot: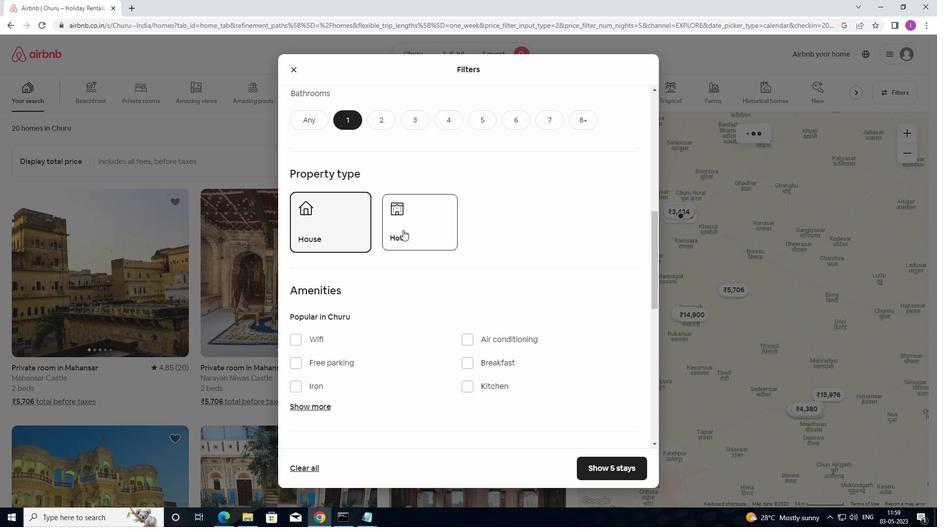 
Action: Mouse scrolled (403, 229) with delta (0, 0)
Screenshot: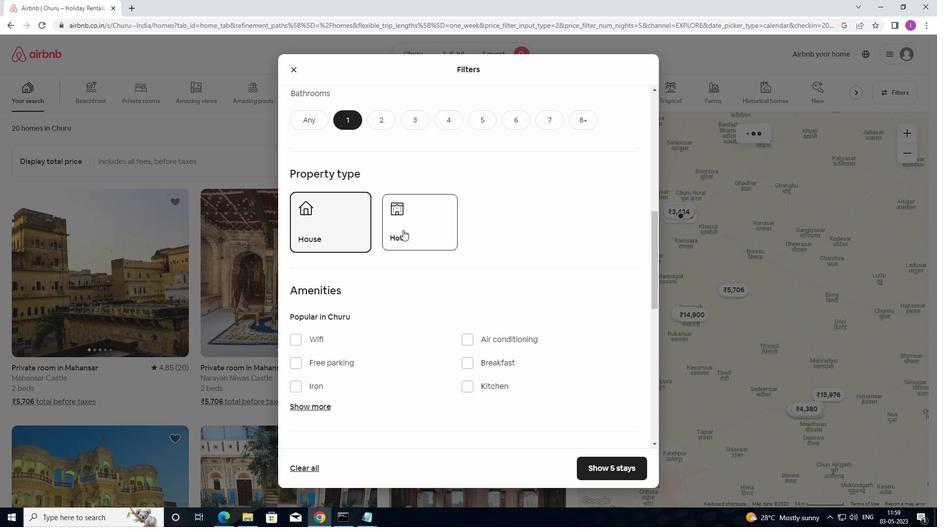
Action: Mouse moved to (403, 232)
Screenshot: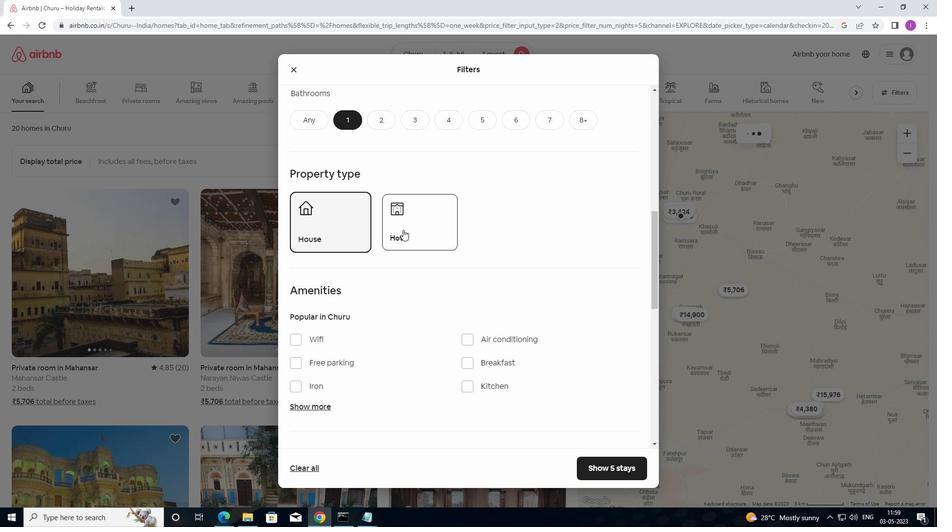 
Action: Mouse scrolled (403, 231) with delta (0, 0)
Screenshot: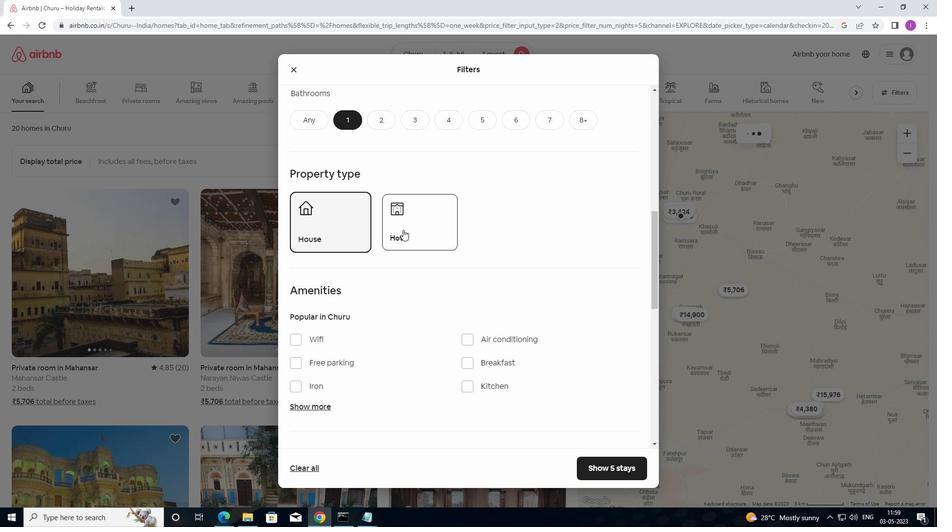 
Action: Mouse moved to (403, 232)
Screenshot: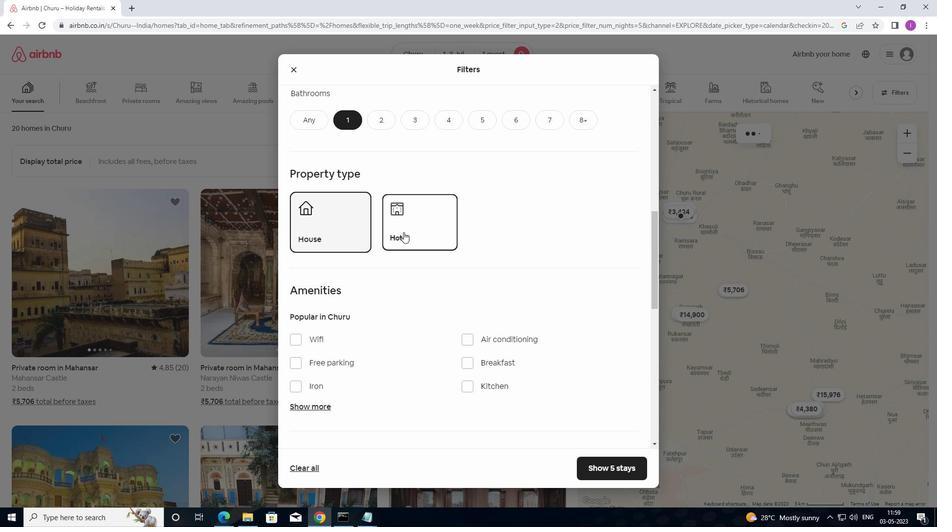 
Action: Mouse scrolled (403, 232) with delta (0, 0)
Screenshot: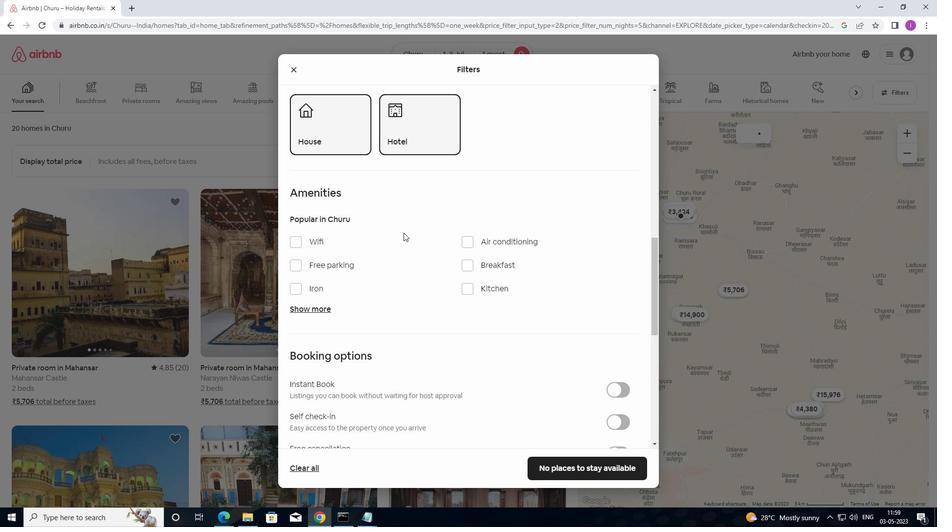 
Action: Mouse scrolled (403, 232) with delta (0, 0)
Screenshot: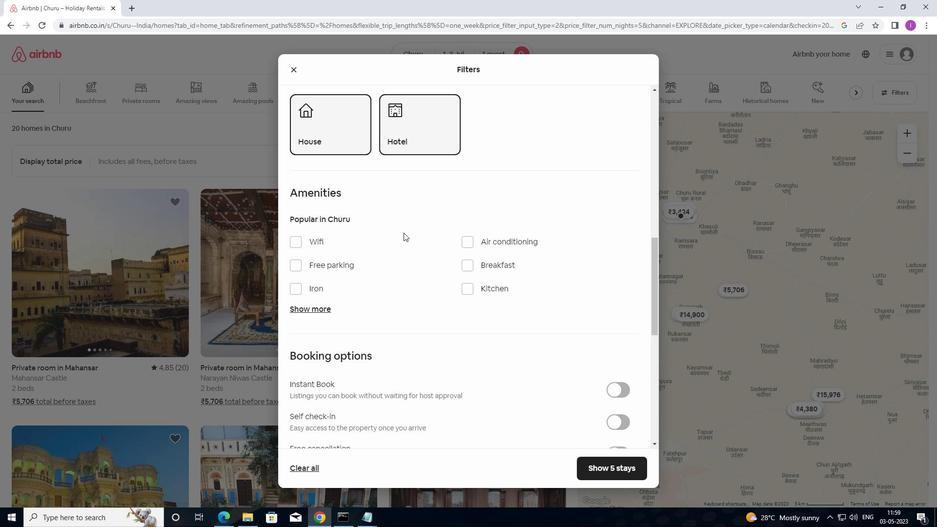 
Action: Mouse scrolled (403, 232) with delta (0, 0)
Screenshot: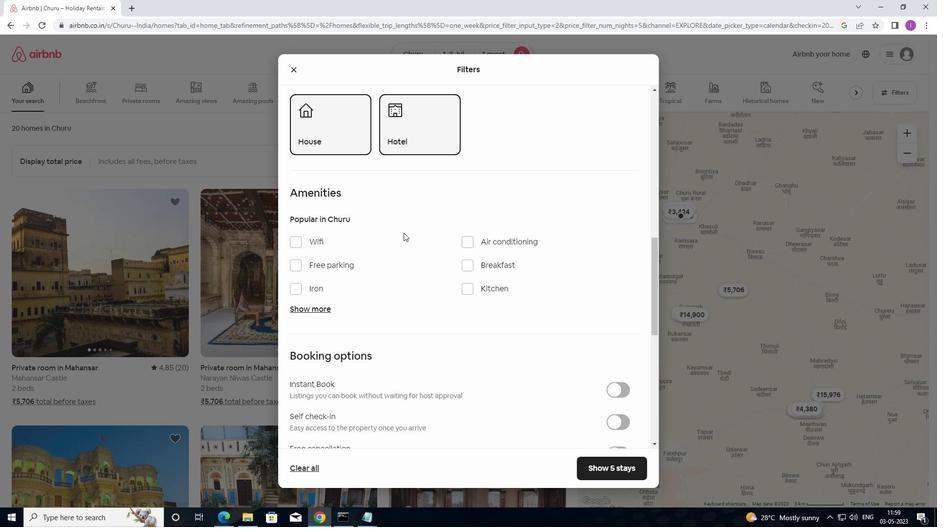 
Action: Mouse scrolled (403, 232) with delta (0, 0)
Screenshot: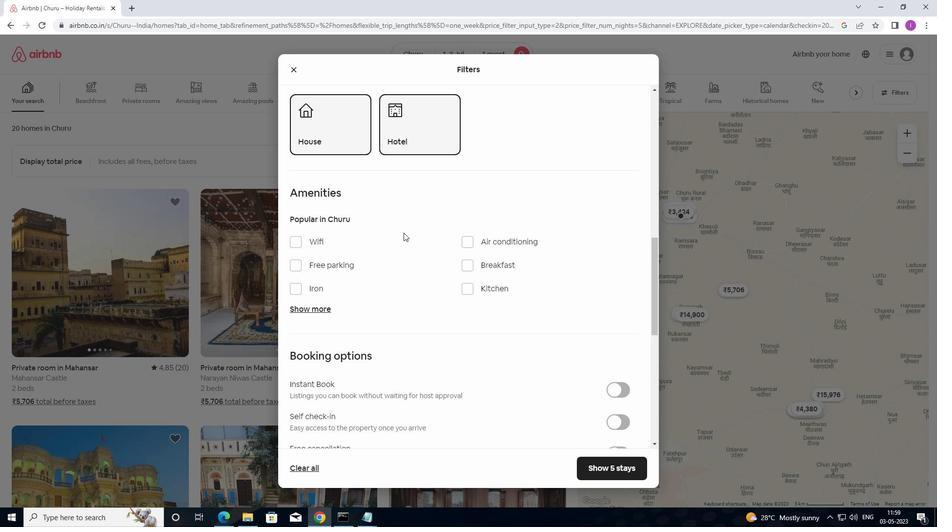 
Action: Mouse moved to (628, 231)
Screenshot: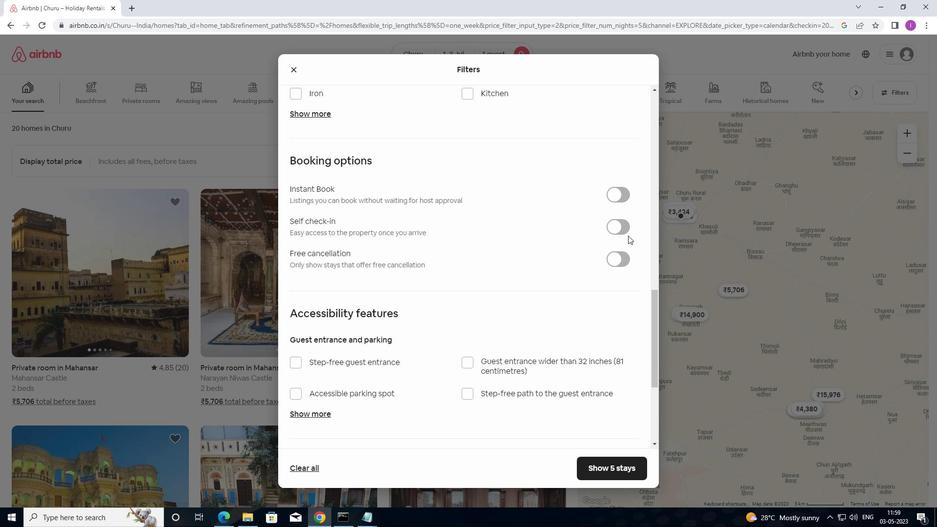 
Action: Mouse pressed left at (628, 231)
Screenshot: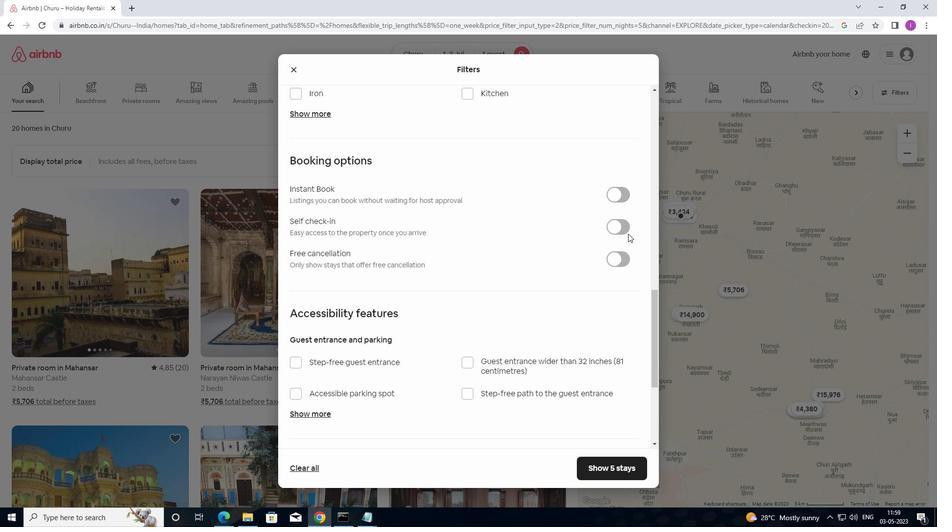 
Action: Mouse moved to (505, 277)
Screenshot: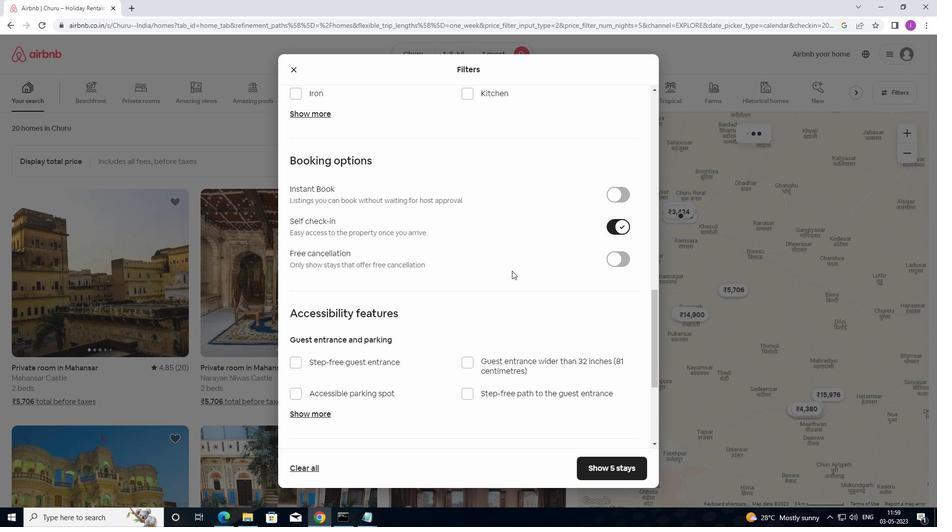 
Action: Mouse scrolled (505, 276) with delta (0, 0)
Screenshot: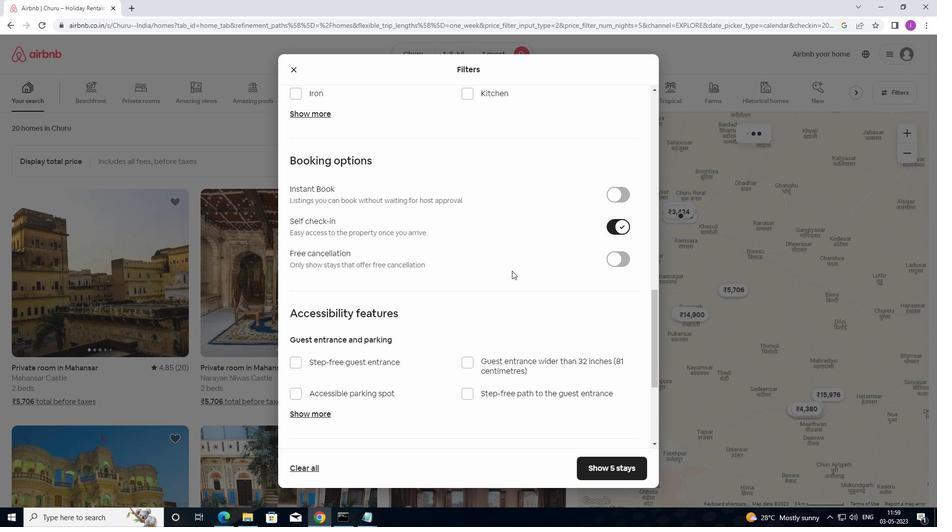 
Action: Mouse moved to (504, 279)
Screenshot: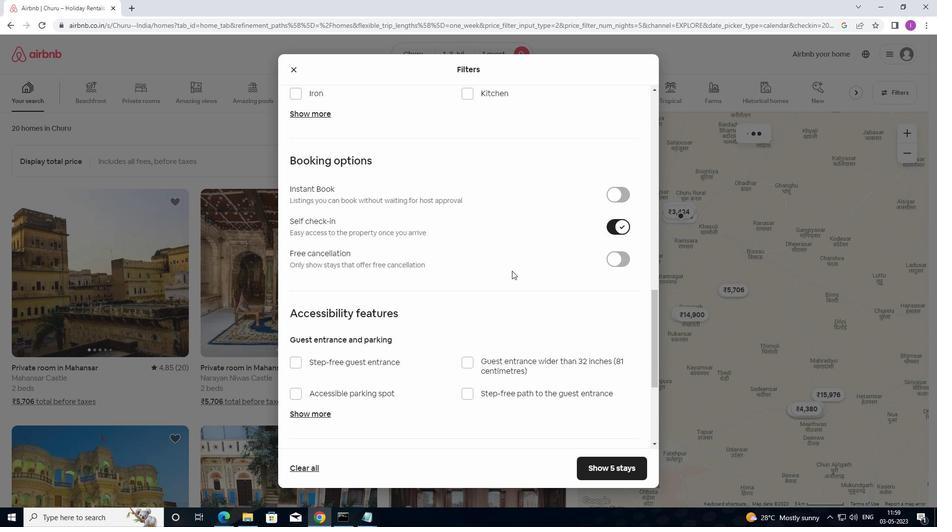 
Action: Mouse scrolled (504, 279) with delta (0, 0)
Screenshot: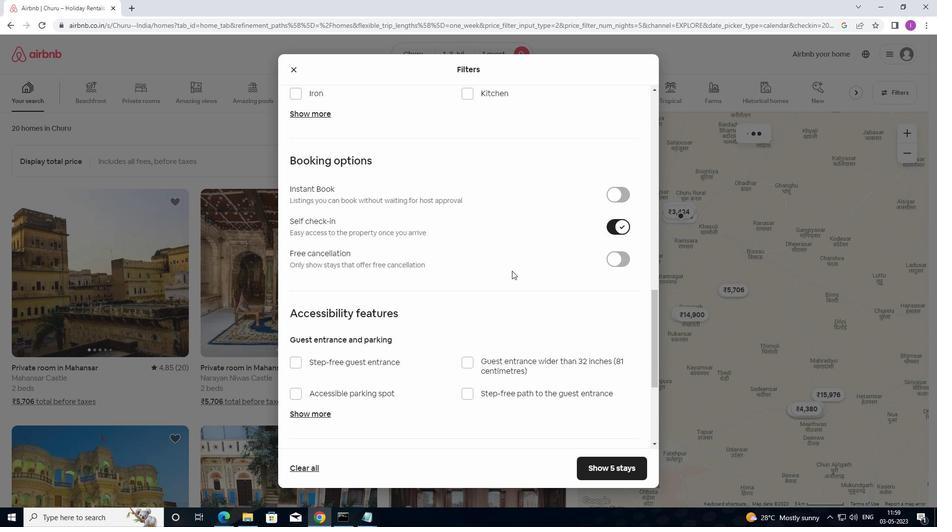 
Action: Mouse moved to (504, 280)
Screenshot: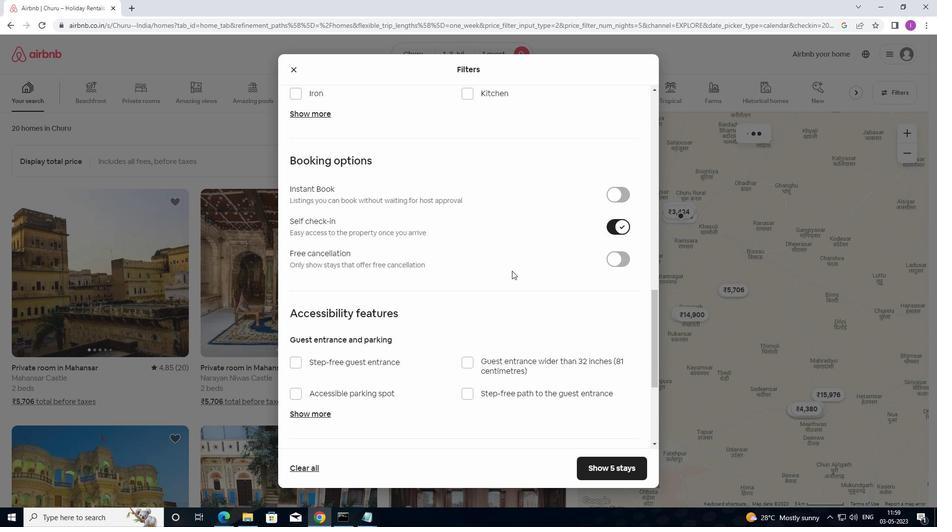 
Action: Mouse scrolled (504, 280) with delta (0, 0)
Screenshot: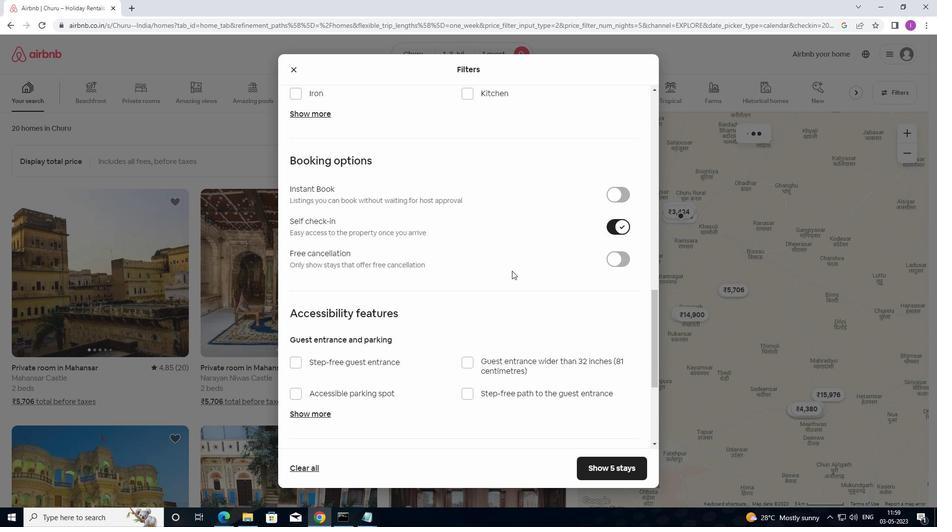 
Action: Mouse moved to (504, 282)
Screenshot: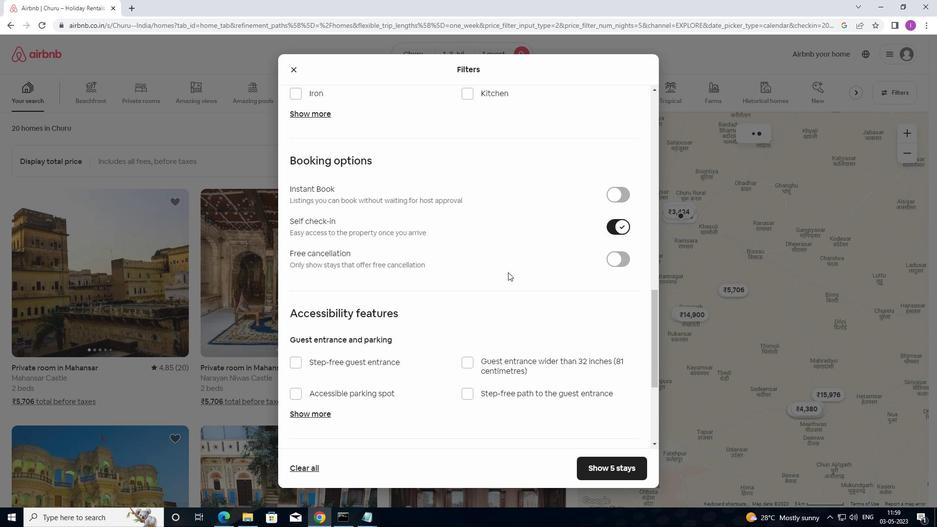 
Action: Mouse scrolled (504, 281) with delta (0, 0)
Screenshot: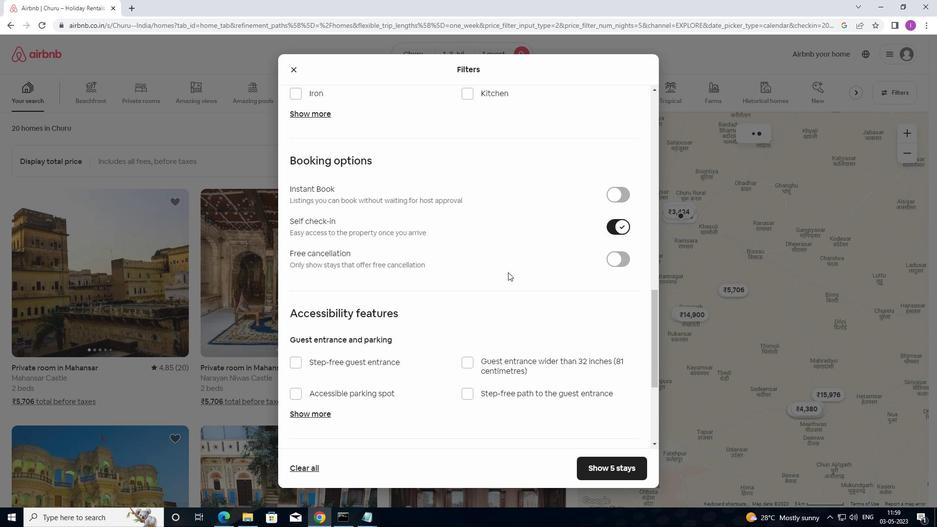 
Action: Mouse moved to (485, 299)
Screenshot: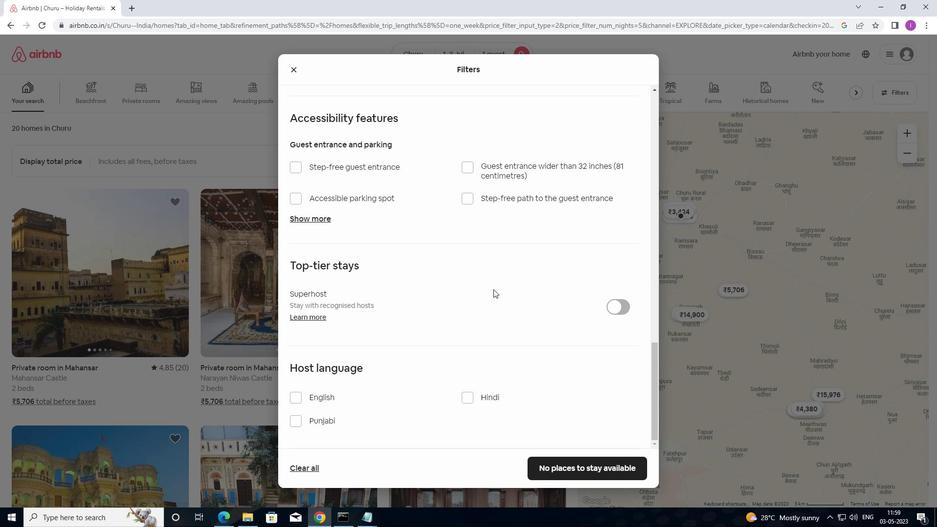 
Action: Mouse scrolled (485, 298) with delta (0, 0)
Screenshot: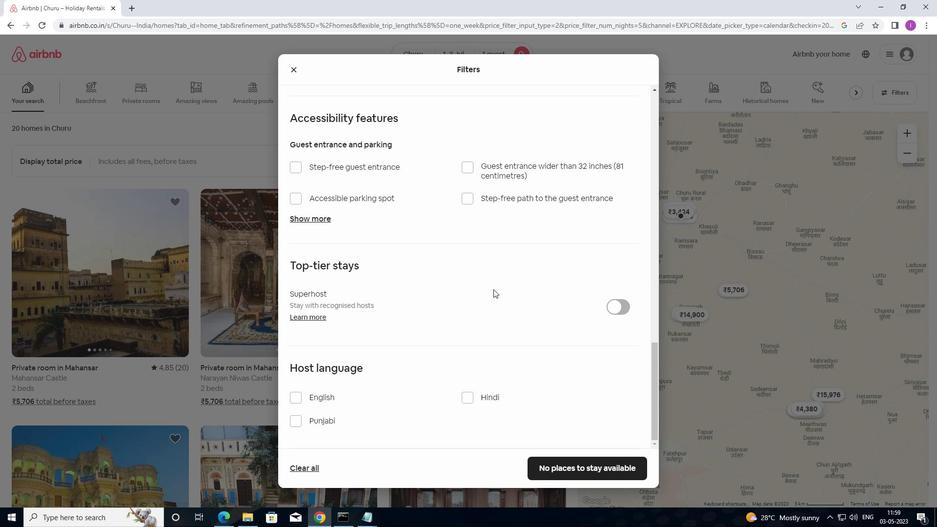 
Action: Mouse moved to (479, 307)
Screenshot: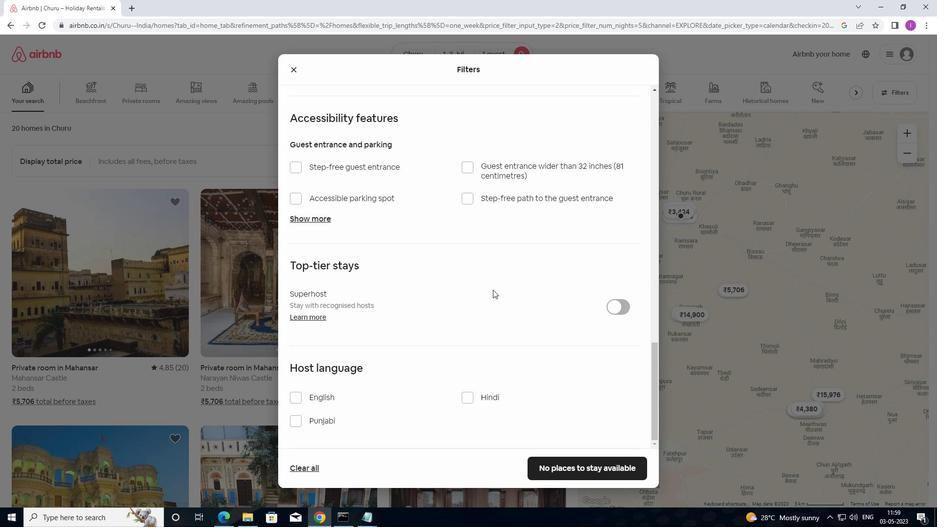 
Action: Mouse scrolled (479, 307) with delta (0, 0)
Screenshot: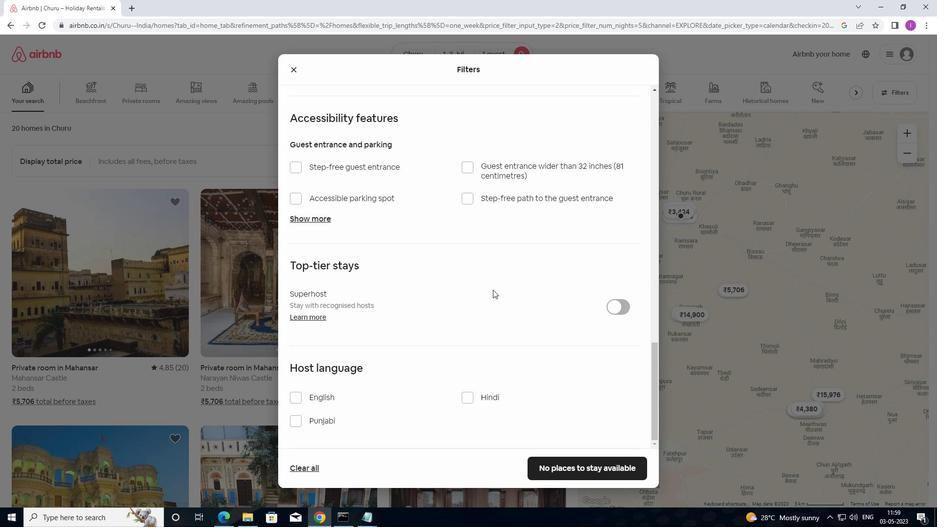 
Action: Mouse moved to (467, 316)
Screenshot: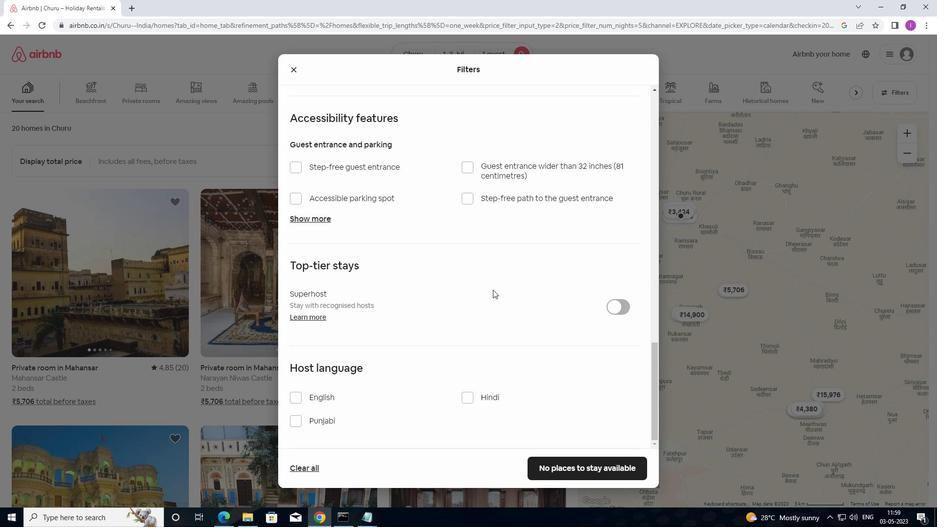 
Action: Mouse scrolled (467, 316) with delta (0, 0)
Screenshot: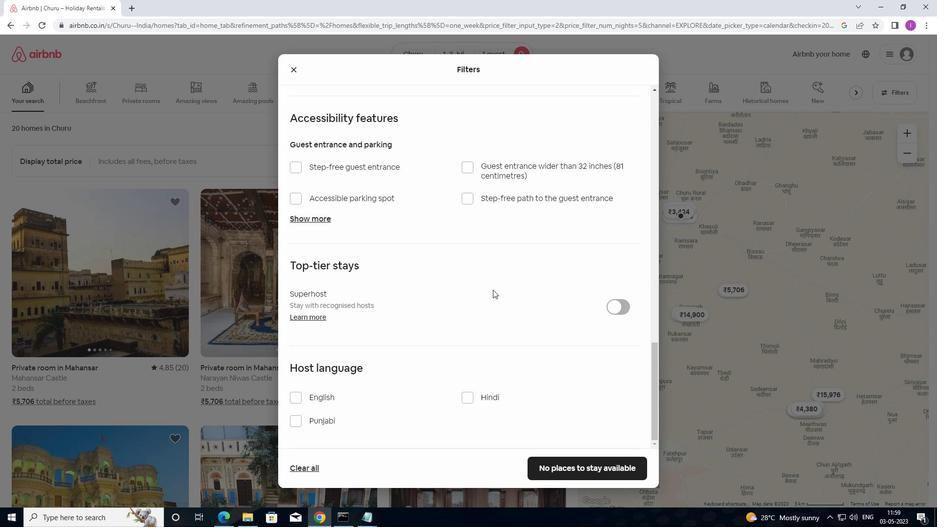 
Action: Mouse moved to (442, 328)
Screenshot: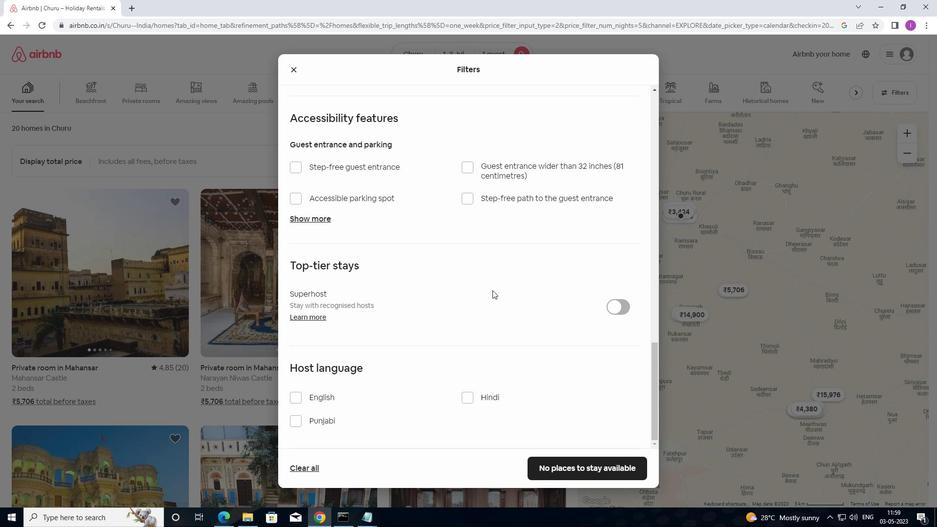
Action: Mouse scrolled (442, 328) with delta (0, 0)
Screenshot: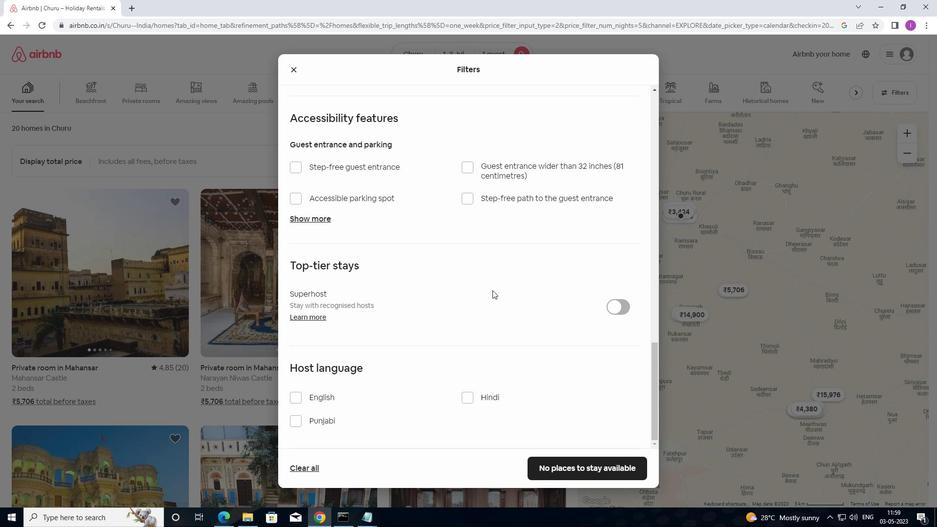 
Action: Mouse moved to (298, 401)
Screenshot: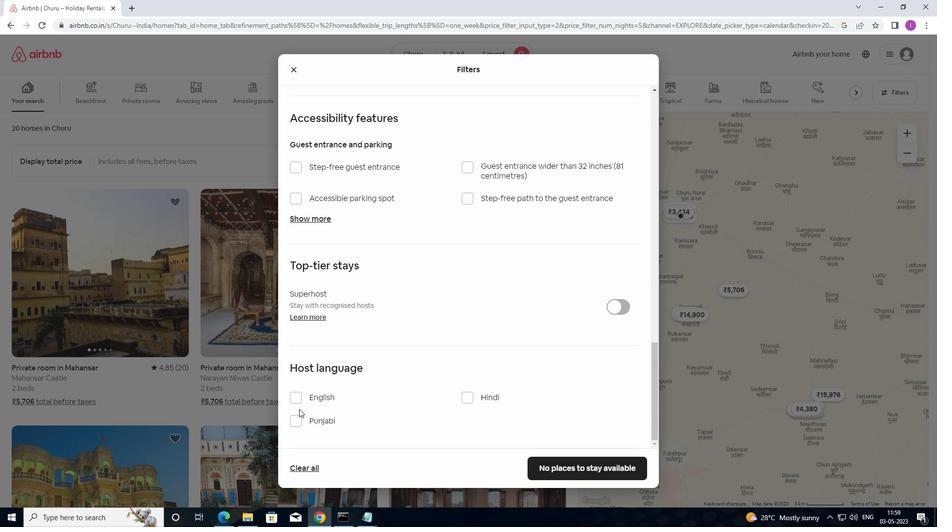 
Action: Mouse pressed left at (298, 401)
Screenshot: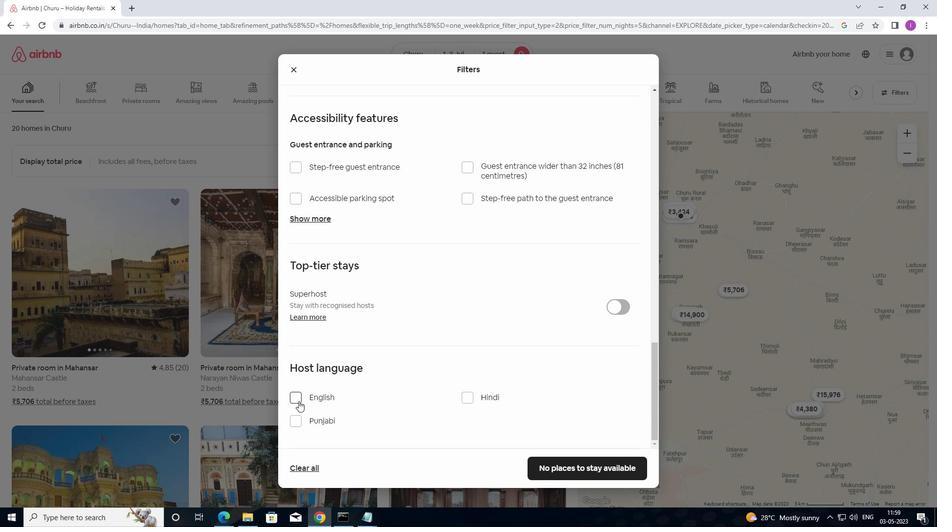 
Action: Mouse moved to (588, 465)
Screenshot: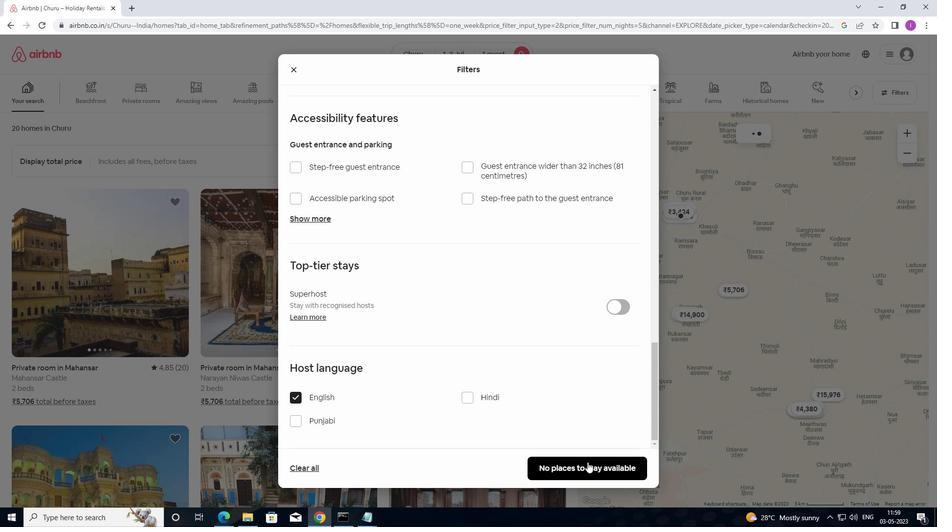 
Action: Mouse pressed left at (588, 465)
Screenshot: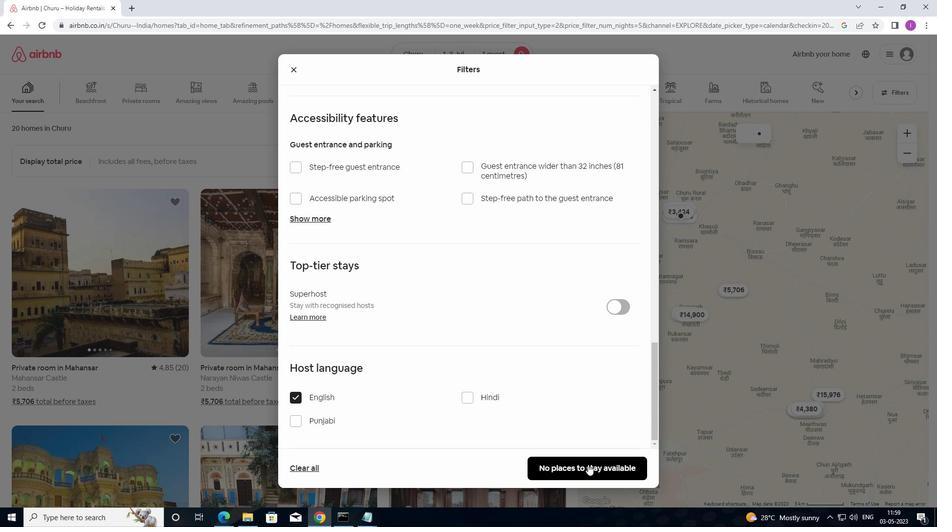 
Action: Mouse moved to (586, 450)
Screenshot: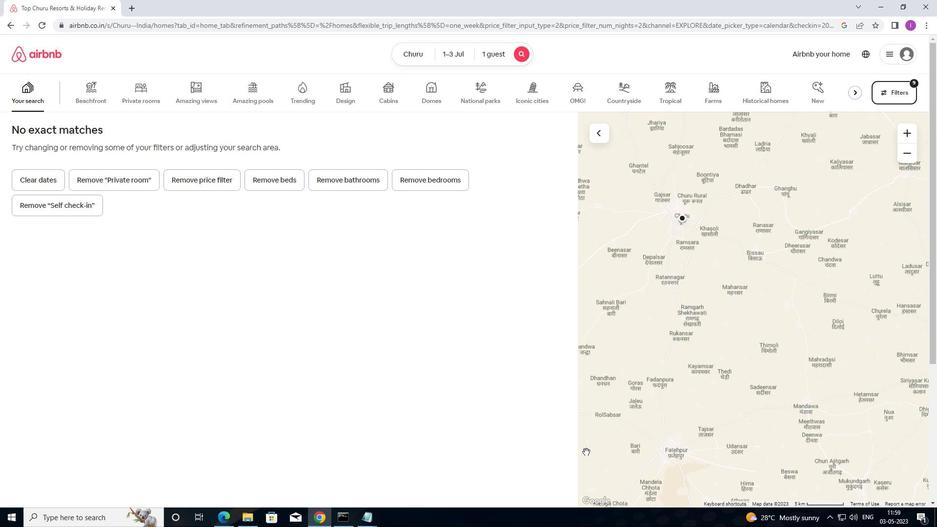 
